 Task: Create a due date automation trigger when advanced on, on the tuesday of the week a card is due add fields without custom field "Resume" unchecked at 11:00 AM.
Action: Mouse moved to (1364, 117)
Screenshot: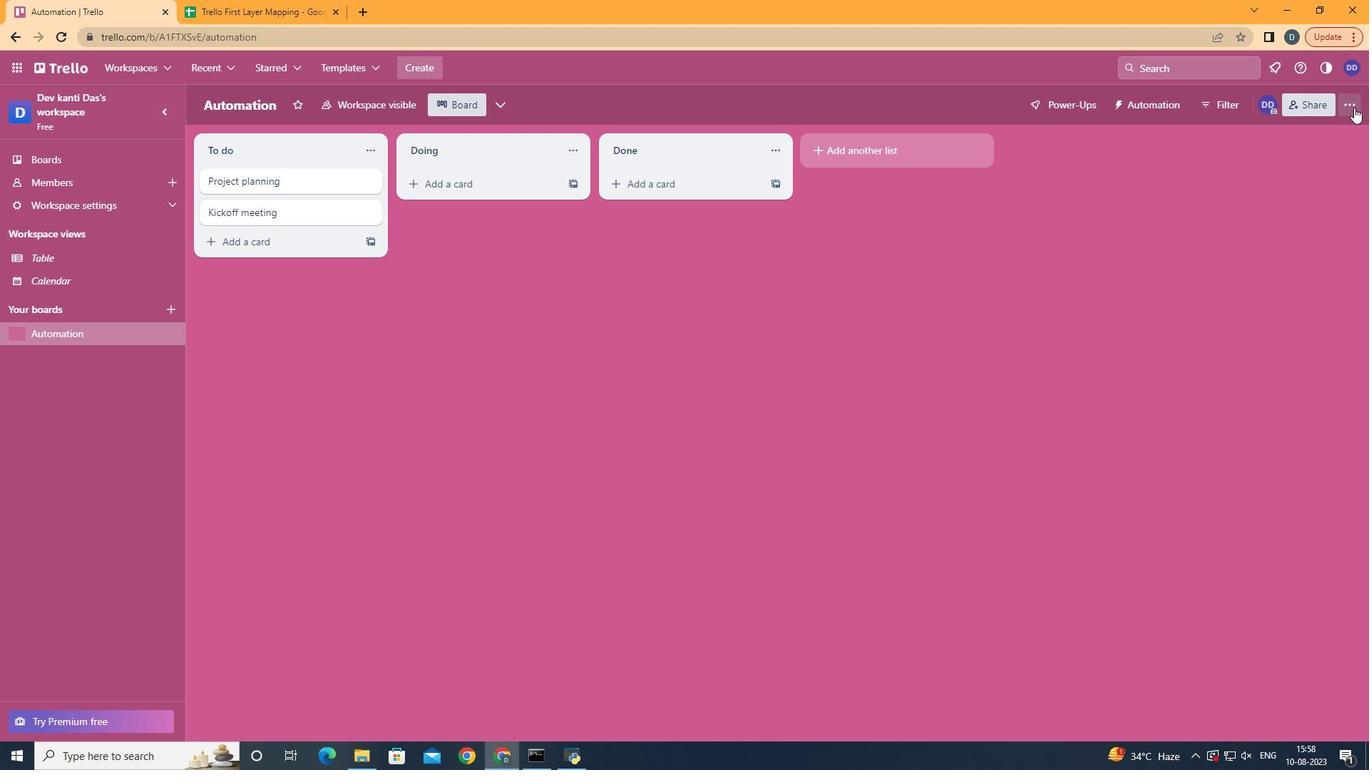 
Action: Mouse pressed left at (1364, 117)
Screenshot: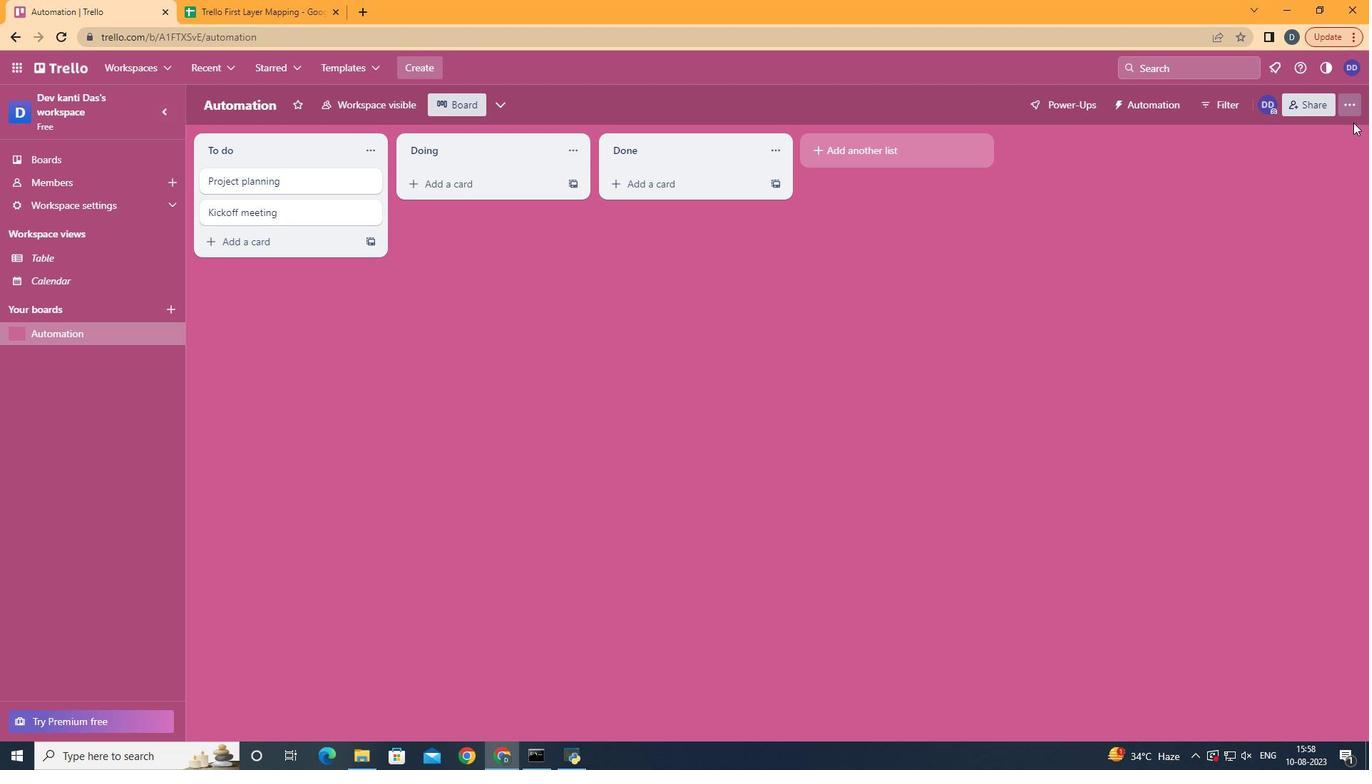 
Action: Mouse moved to (1294, 295)
Screenshot: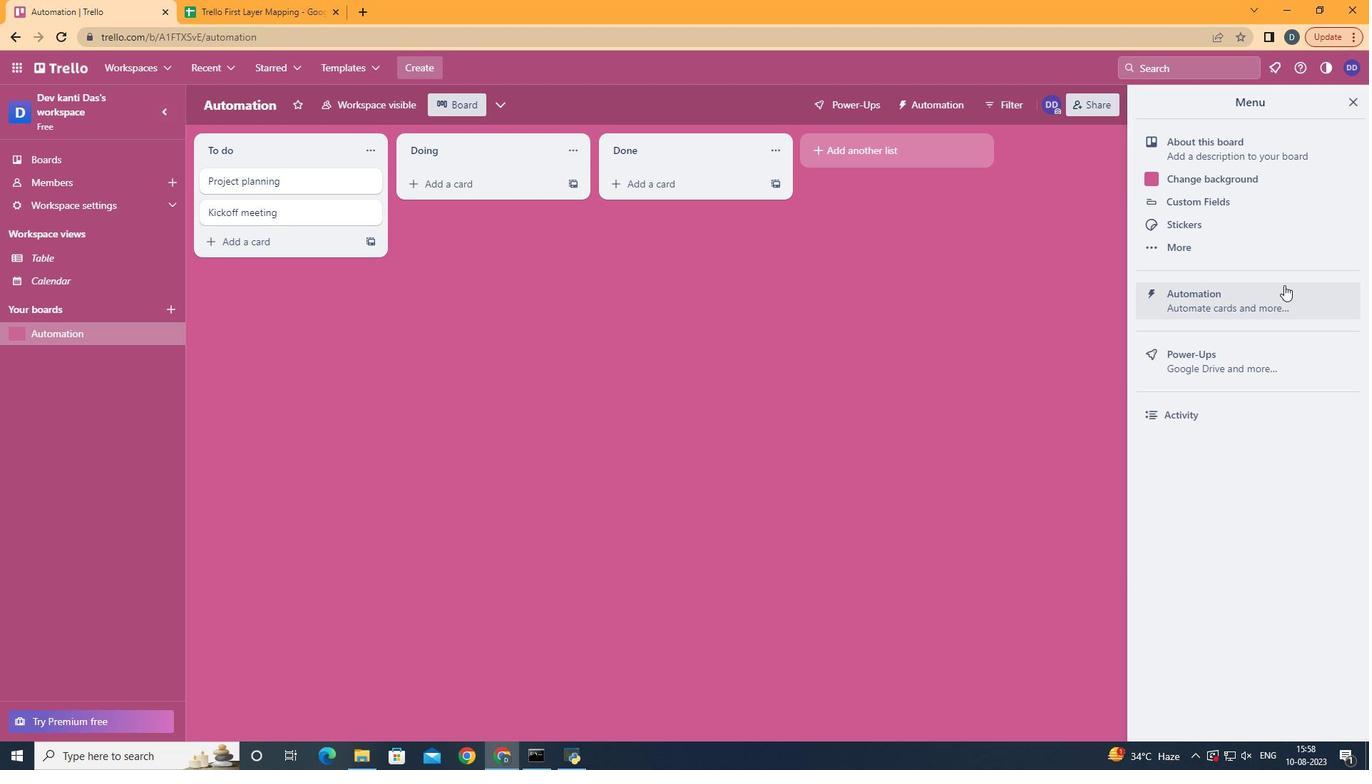 
Action: Mouse pressed left at (1294, 295)
Screenshot: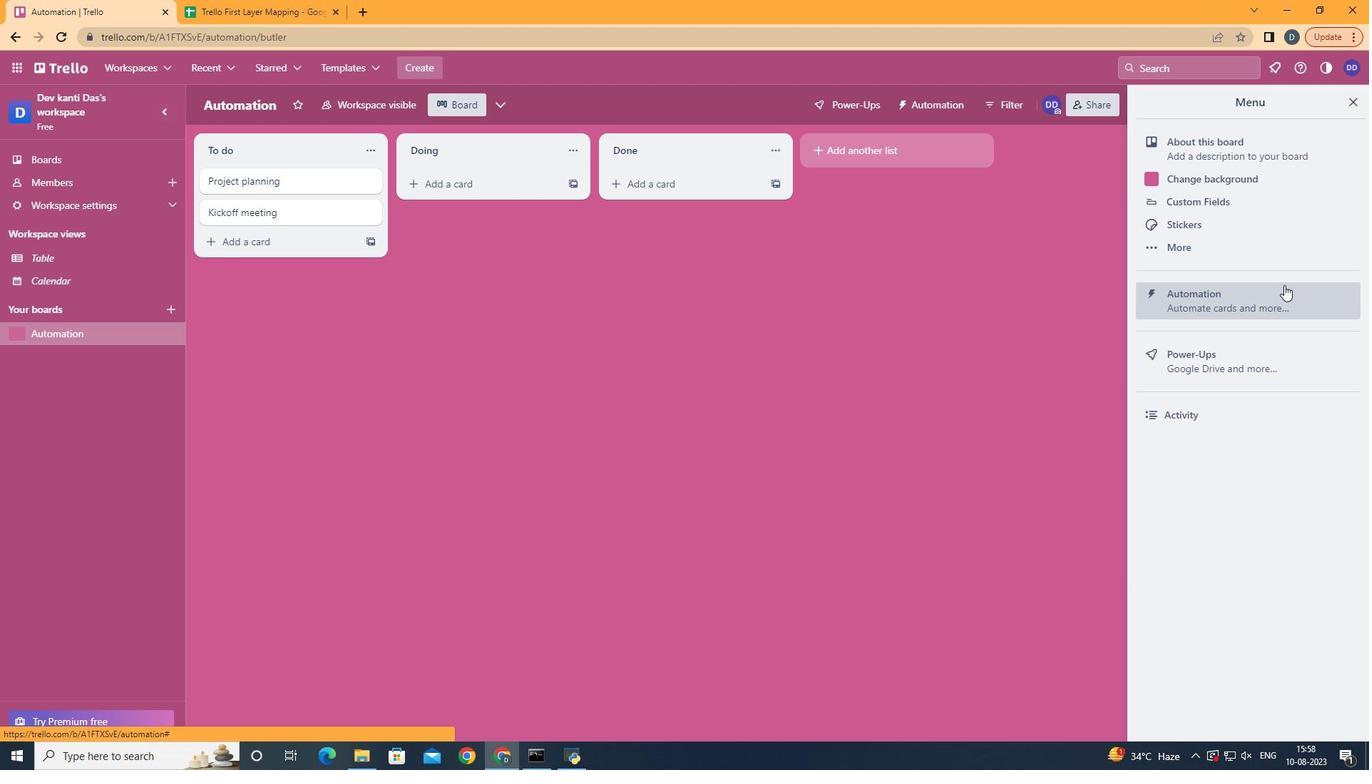 
Action: Mouse moved to (277, 304)
Screenshot: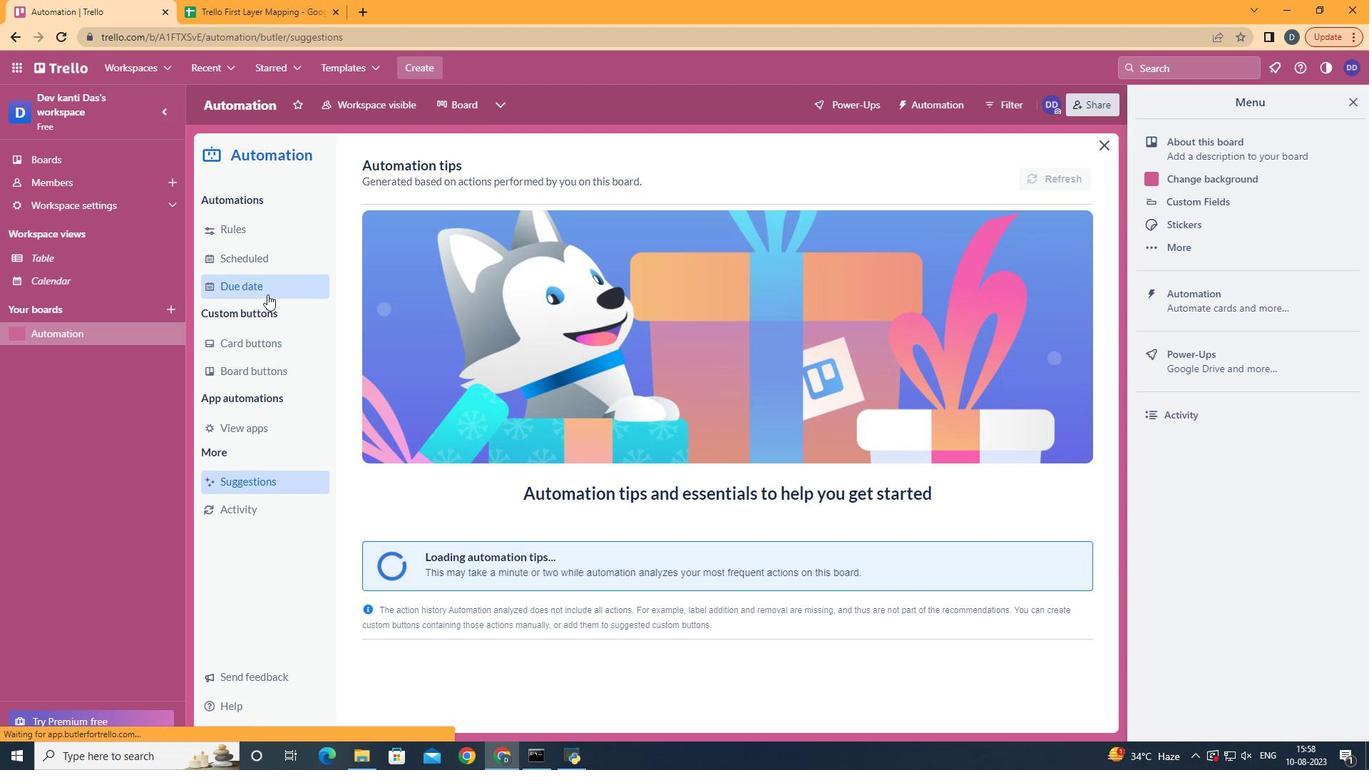 
Action: Mouse pressed left at (277, 304)
Screenshot: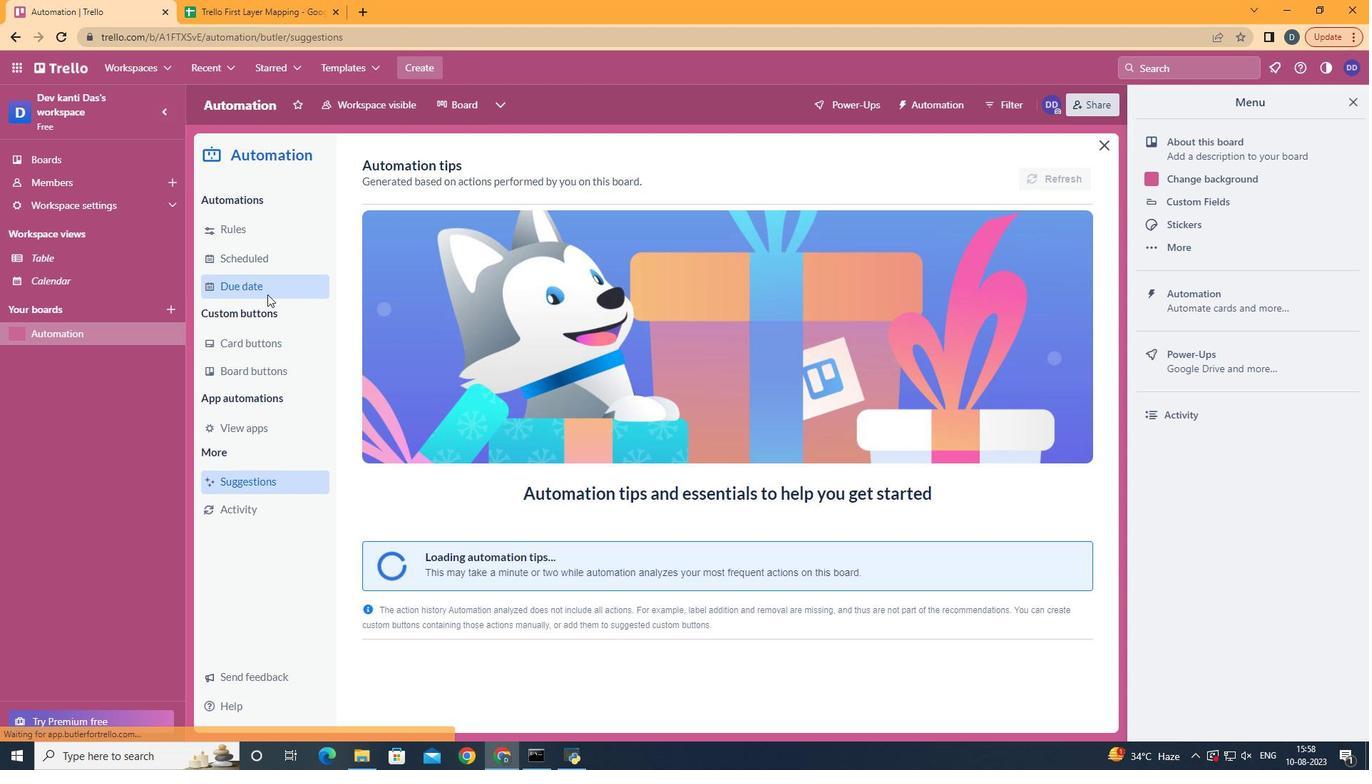
Action: Mouse moved to (1018, 187)
Screenshot: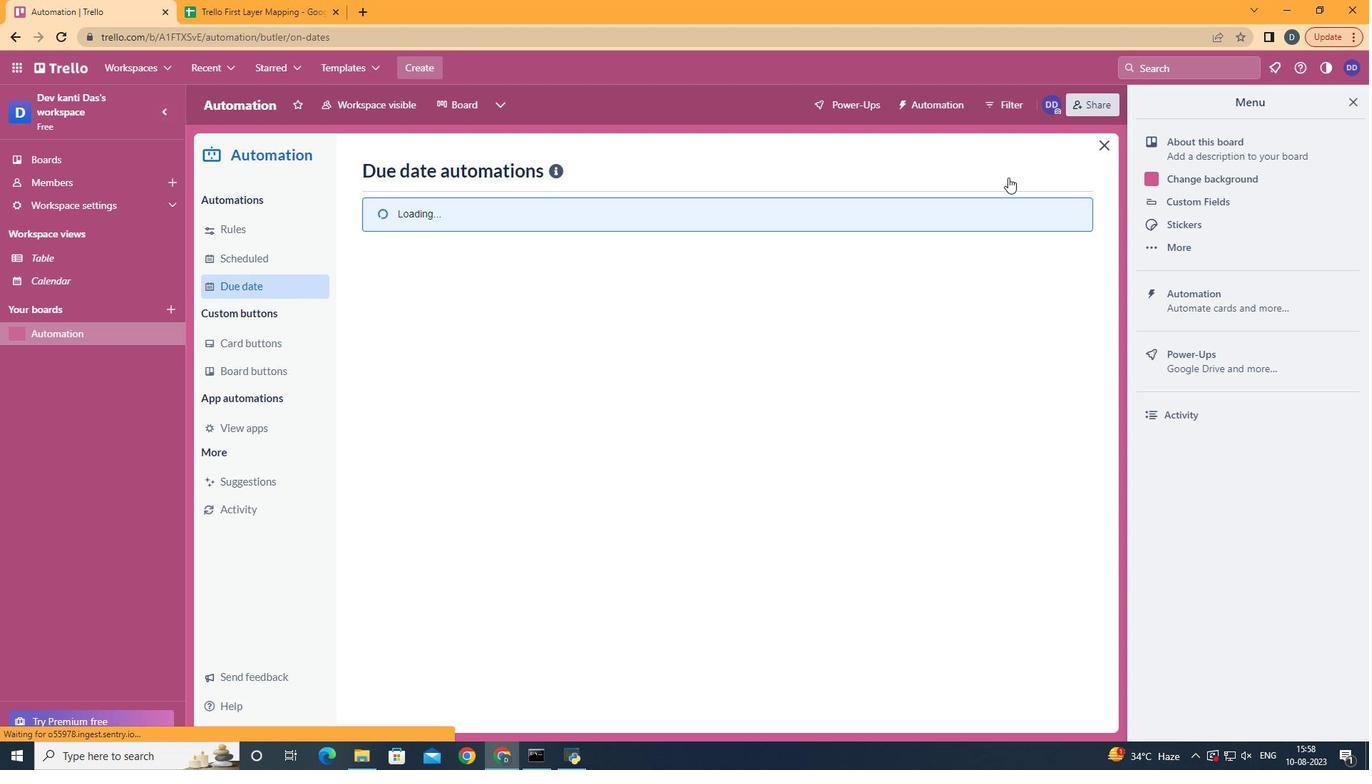 
Action: Mouse pressed left at (1018, 187)
Screenshot: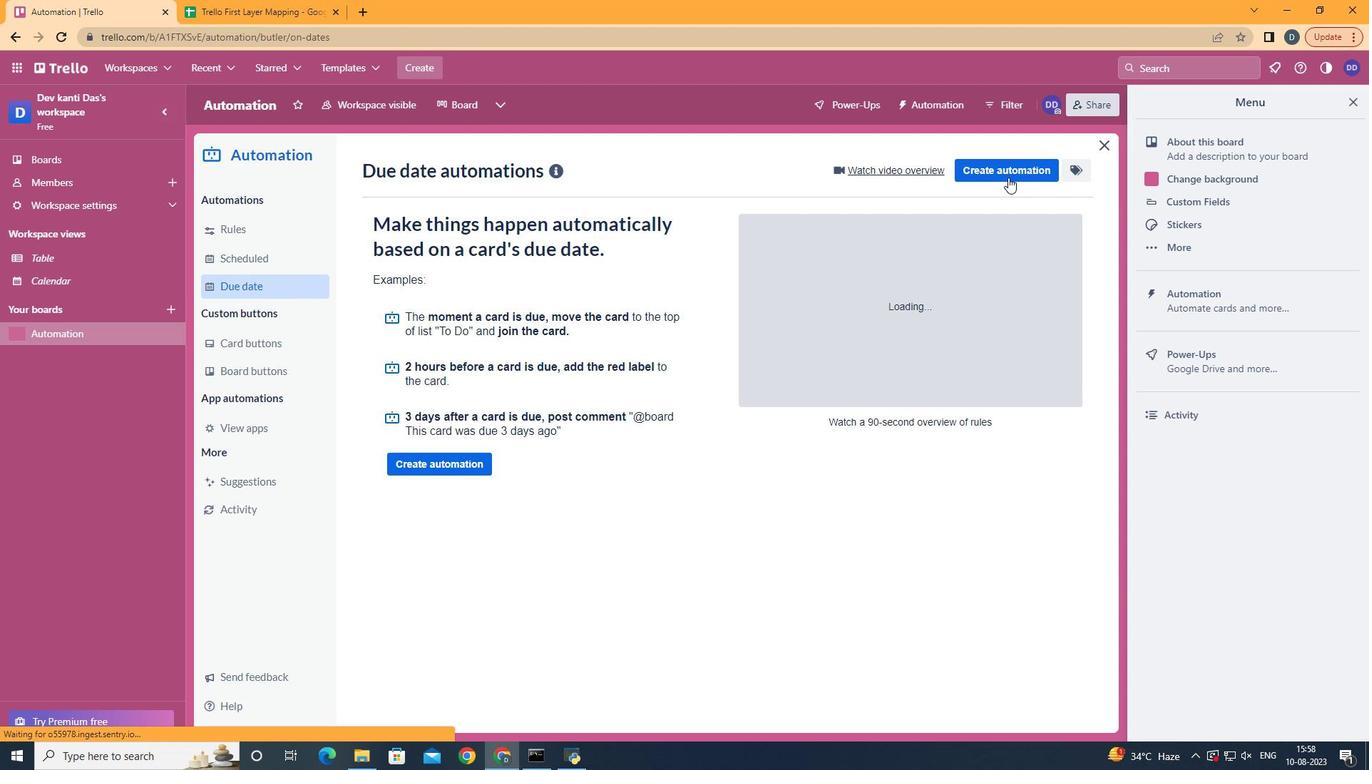 
Action: Mouse moved to (763, 320)
Screenshot: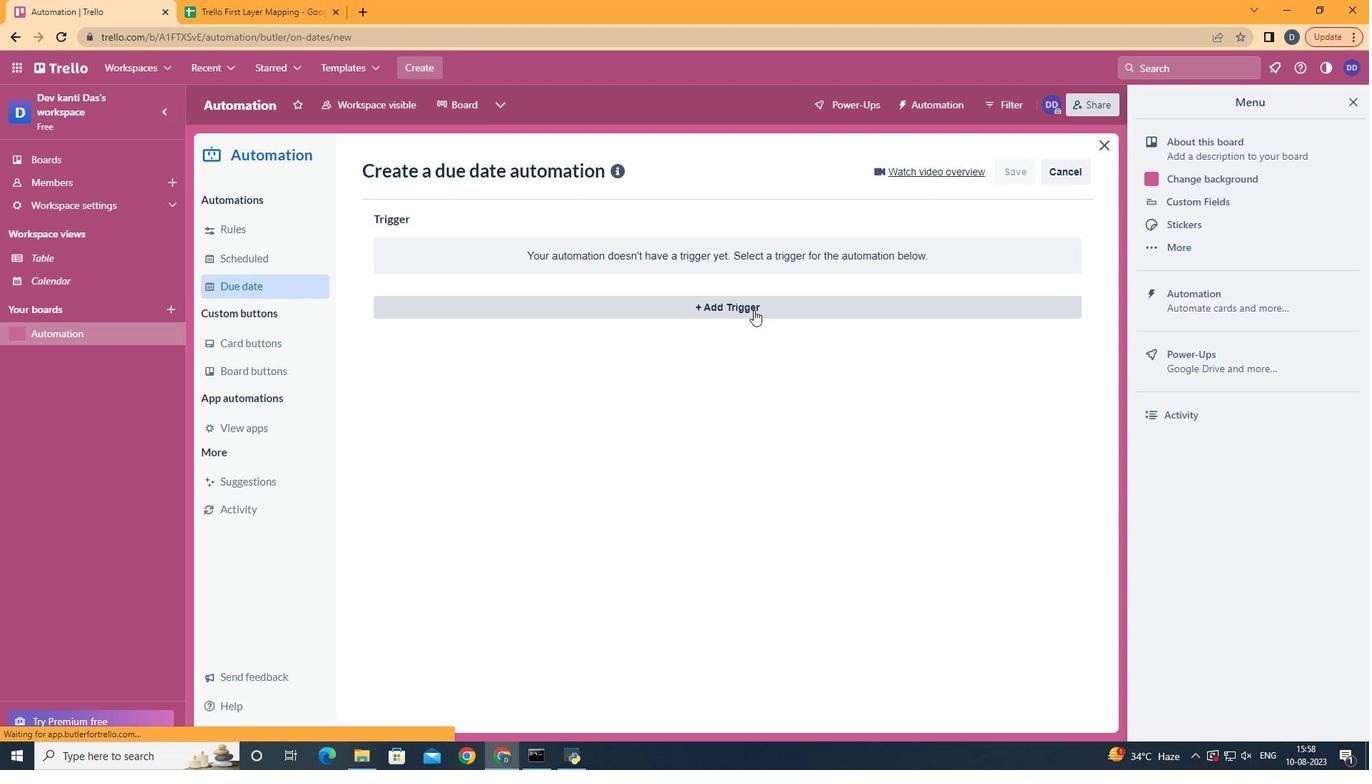 
Action: Mouse pressed left at (763, 320)
Screenshot: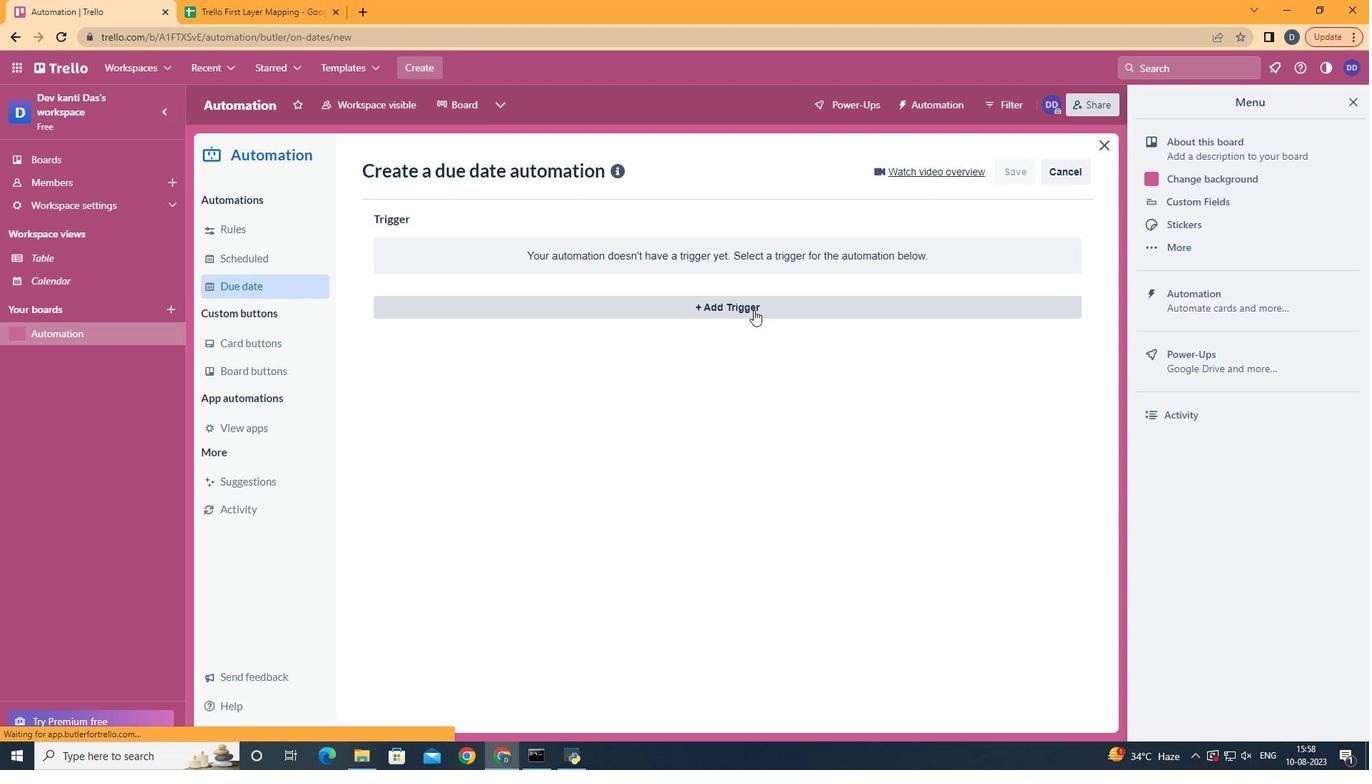 
Action: Mouse moved to (466, 414)
Screenshot: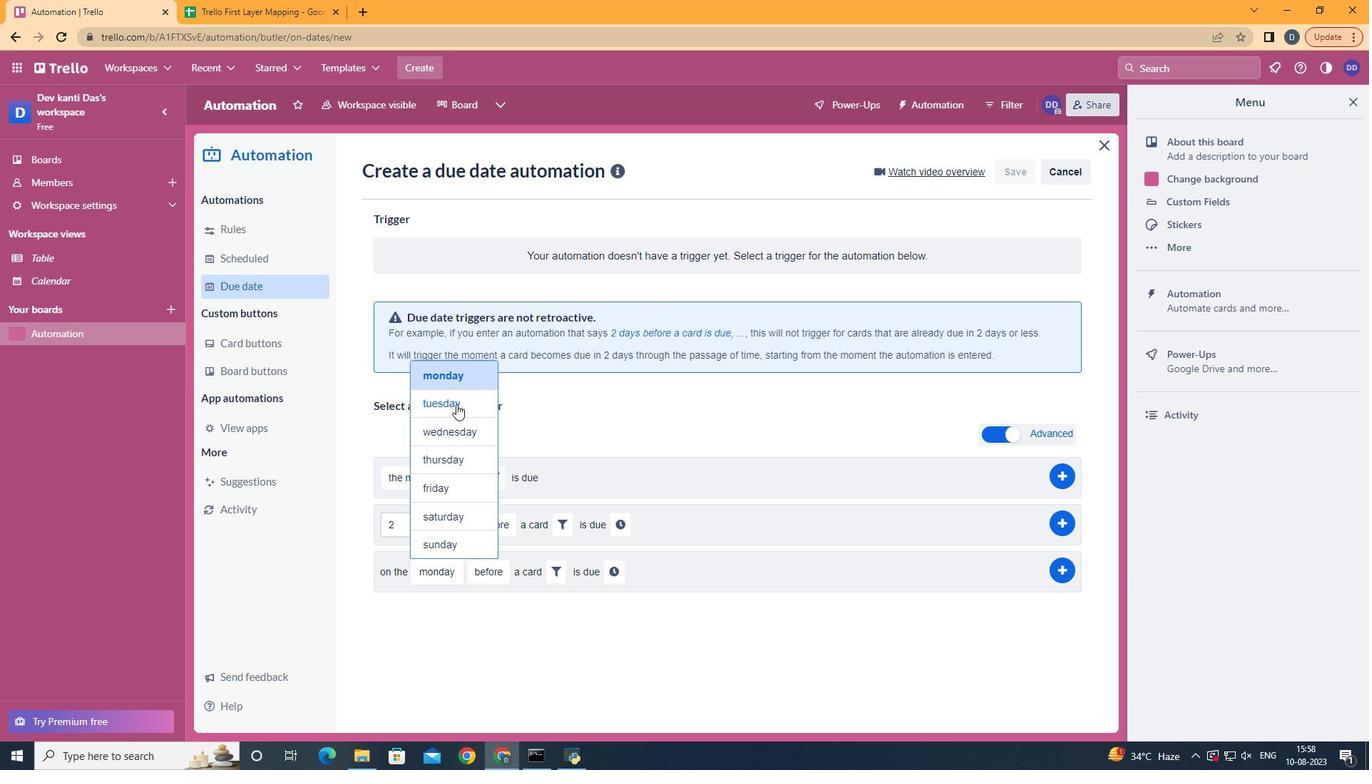 
Action: Mouse pressed left at (466, 414)
Screenshot: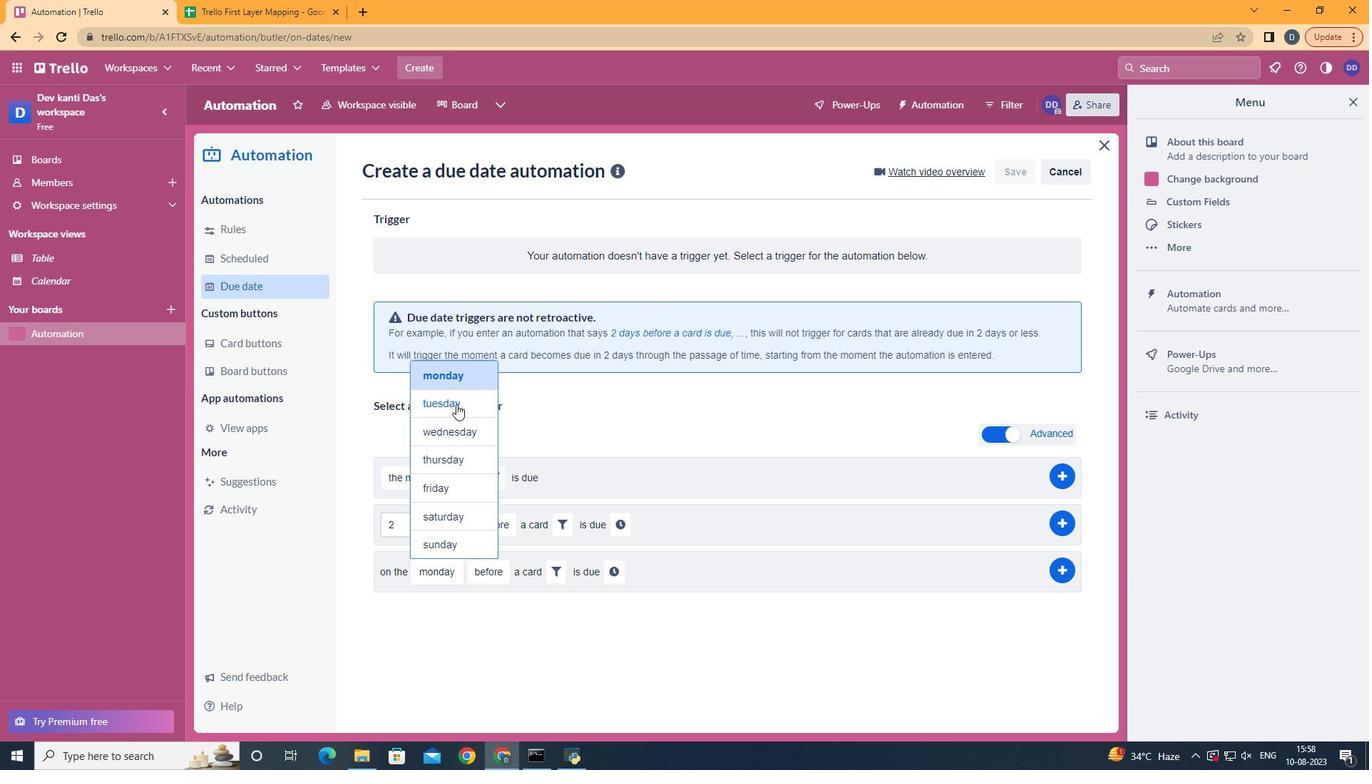 
Action: Mouse moved to (524, 671)
Screenshot: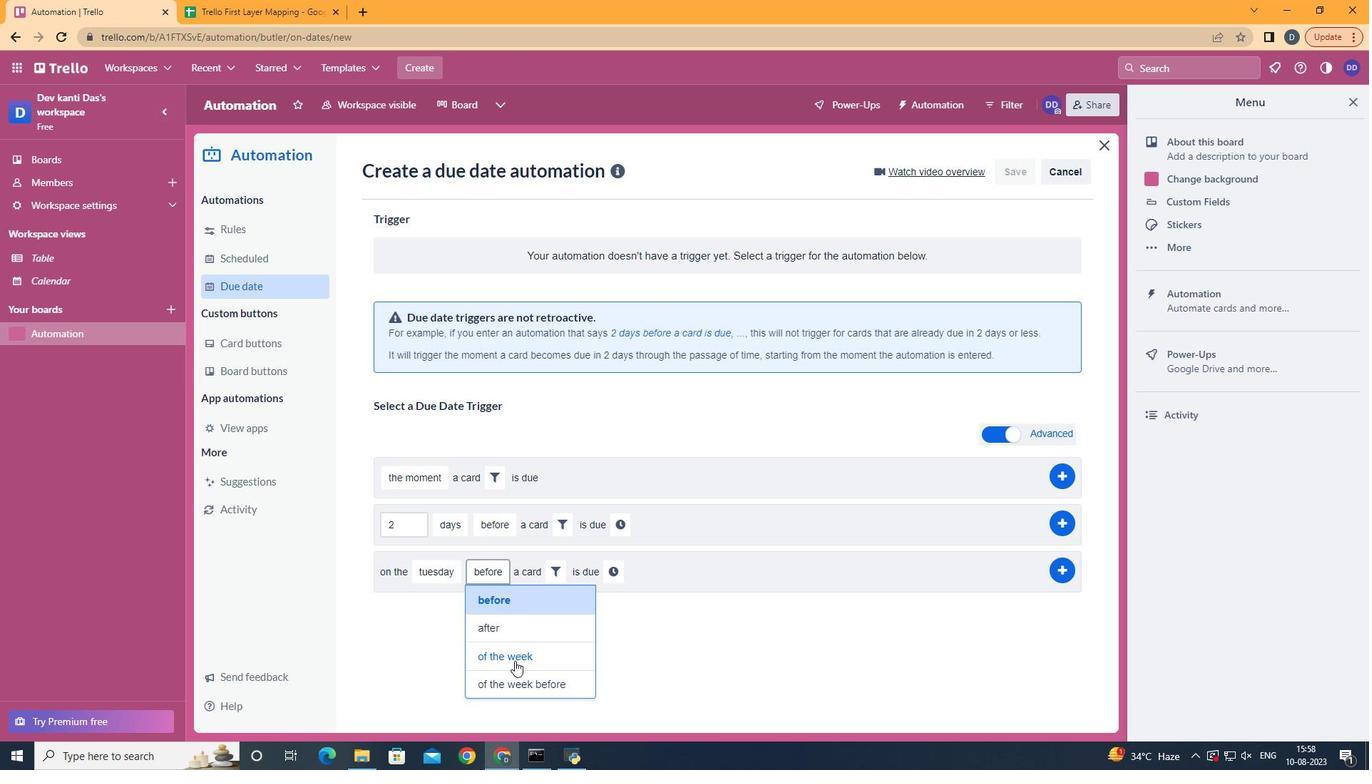 
Action: Mouse pressed left at (524, 671)
Screenshot: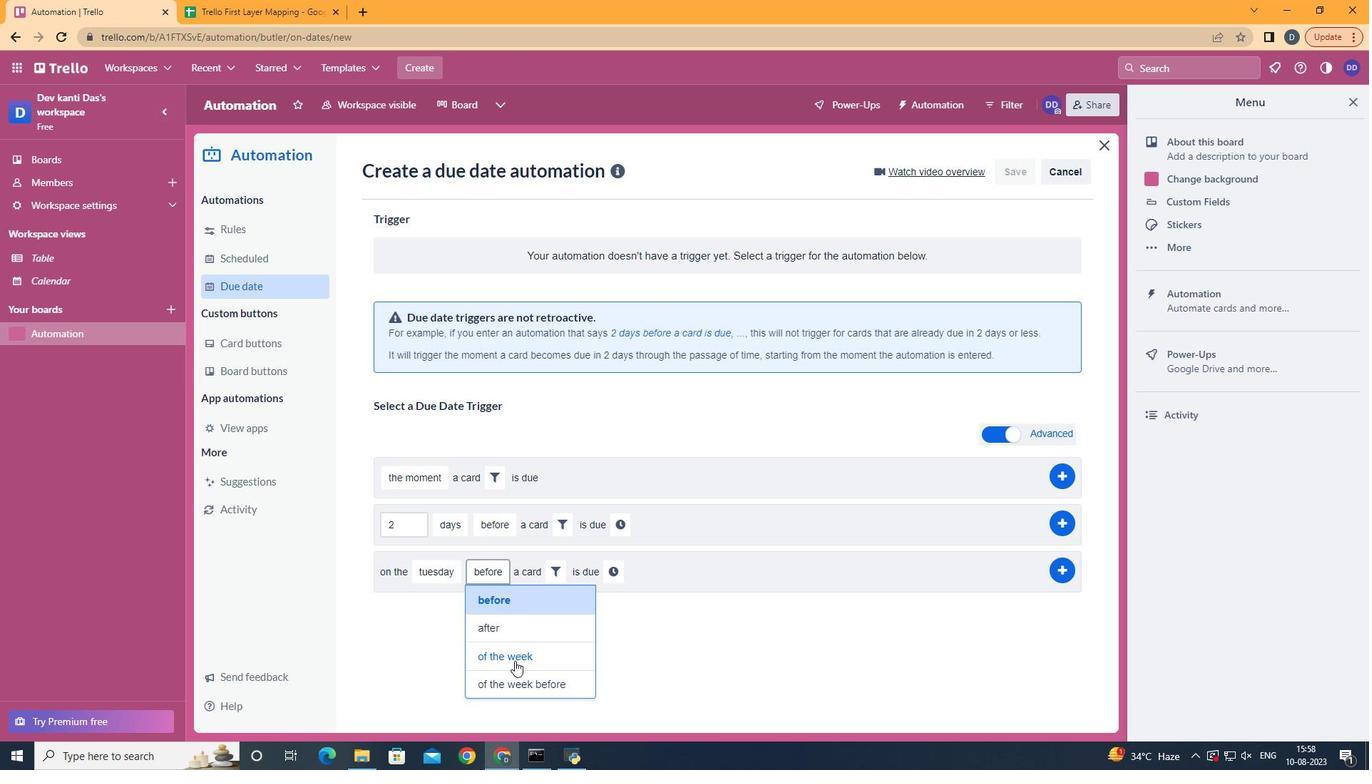 
Action: Mouse moved to (590, 584)
Screenshot: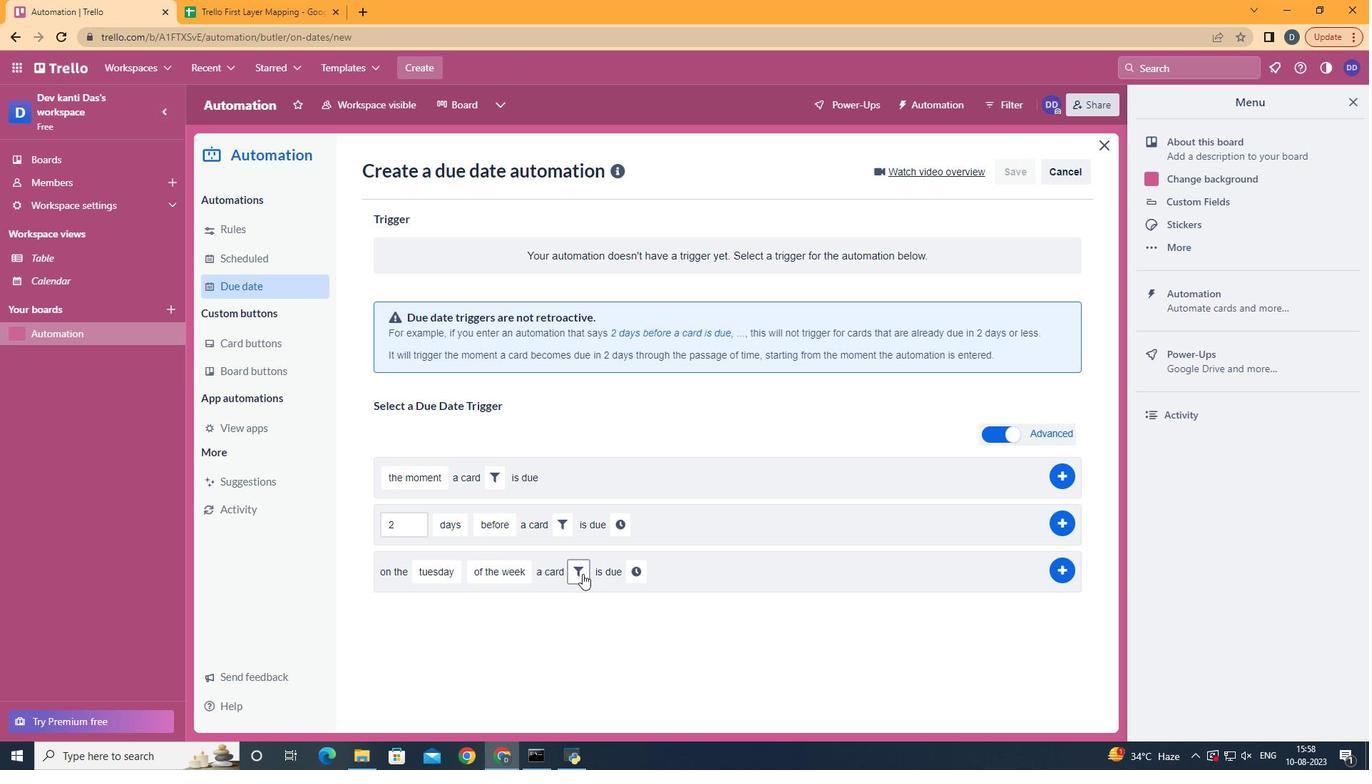 
Action: Mouse pressed left at (590, 584)
Screenshot: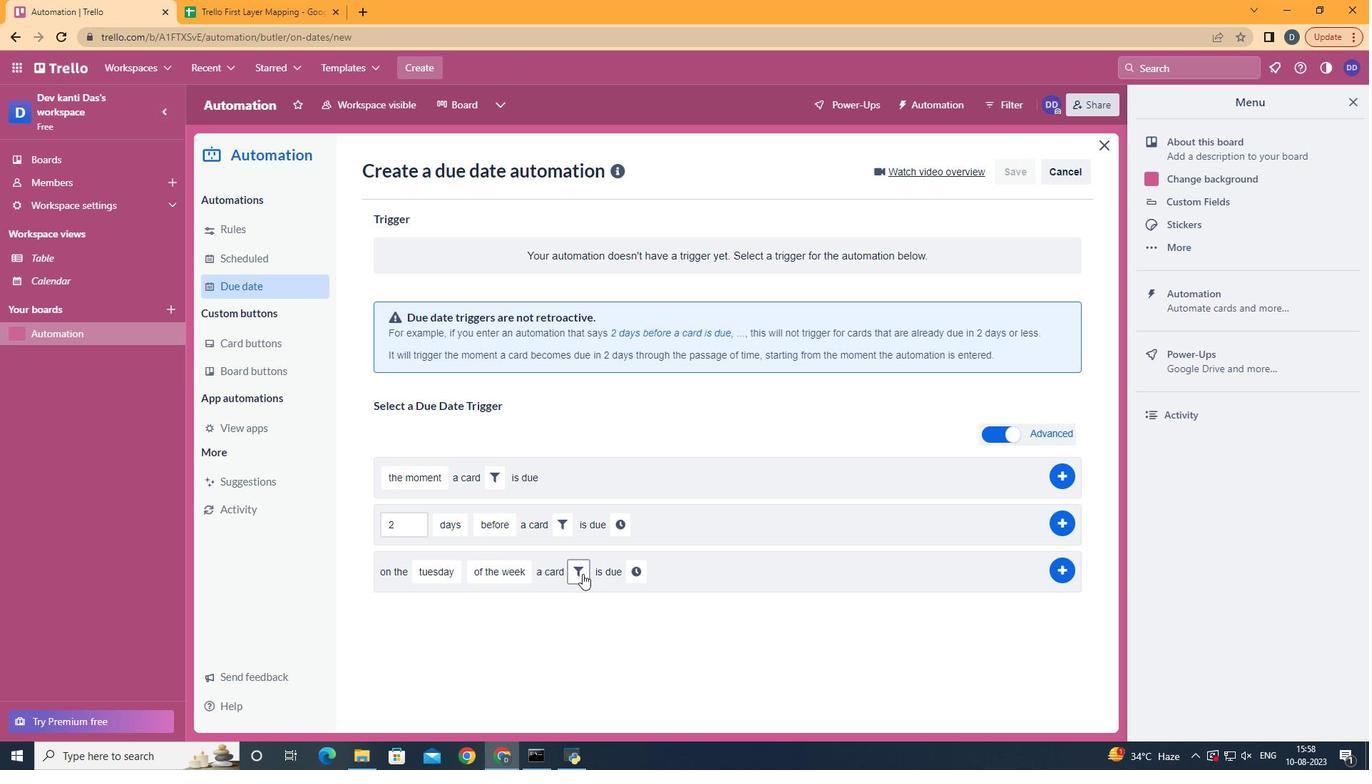 
Action: Mouse moved to (817, 621)
Screenshot: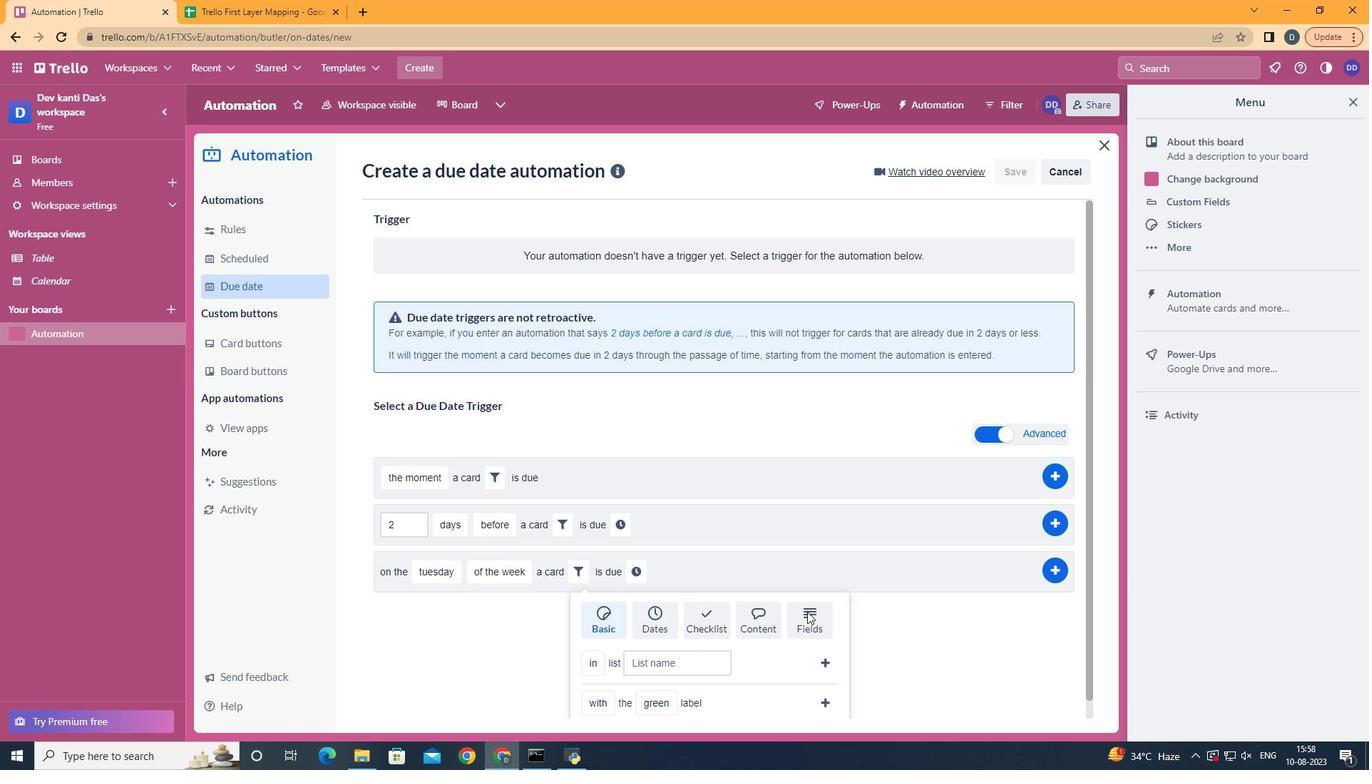 
Action: Mouse pressed left at (817, 621)
Screenshot: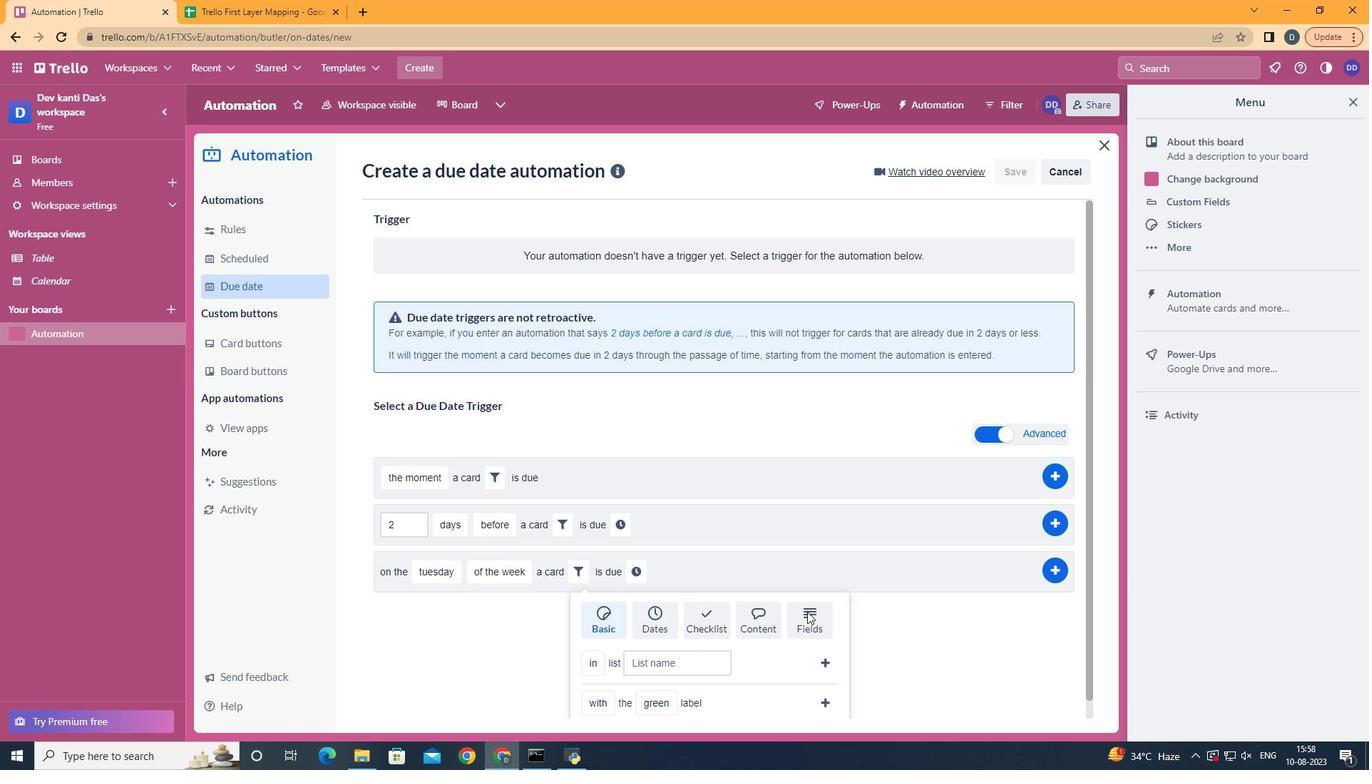 
Action: Mouse moved to (818, 624)
Screenshot: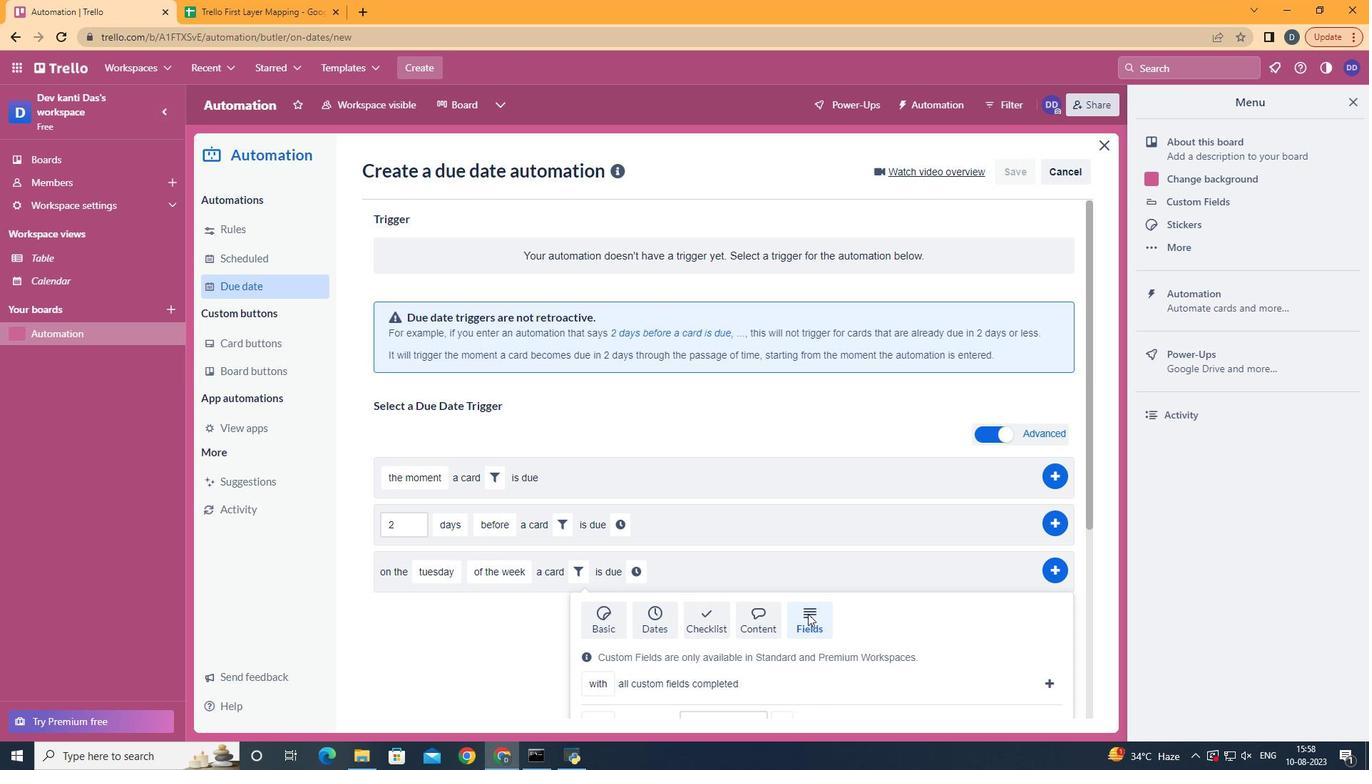 
Action: Mouse scrolled (818, 623) with delta (0, 0)
Screenshot: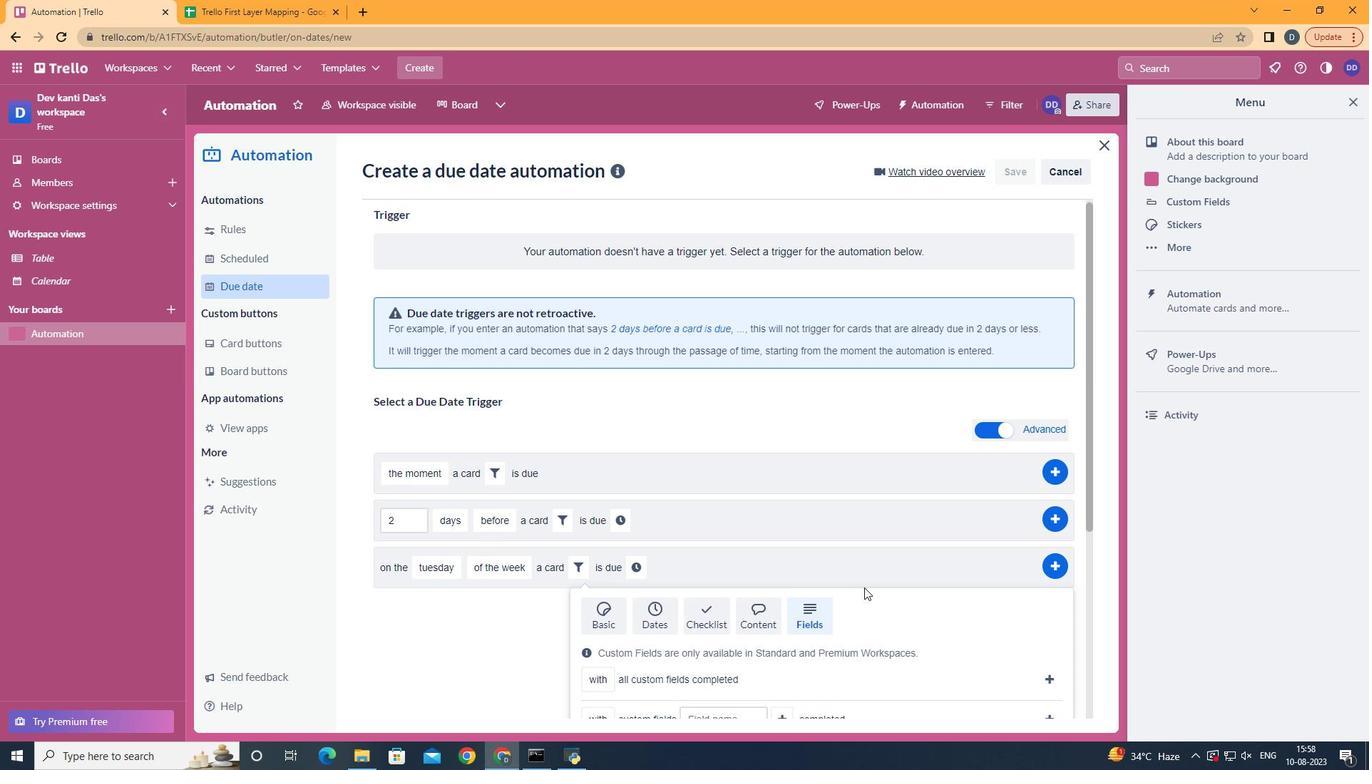 
Action: Mouse scrolled (818, 623) with delta (0, 0)
Screenshot: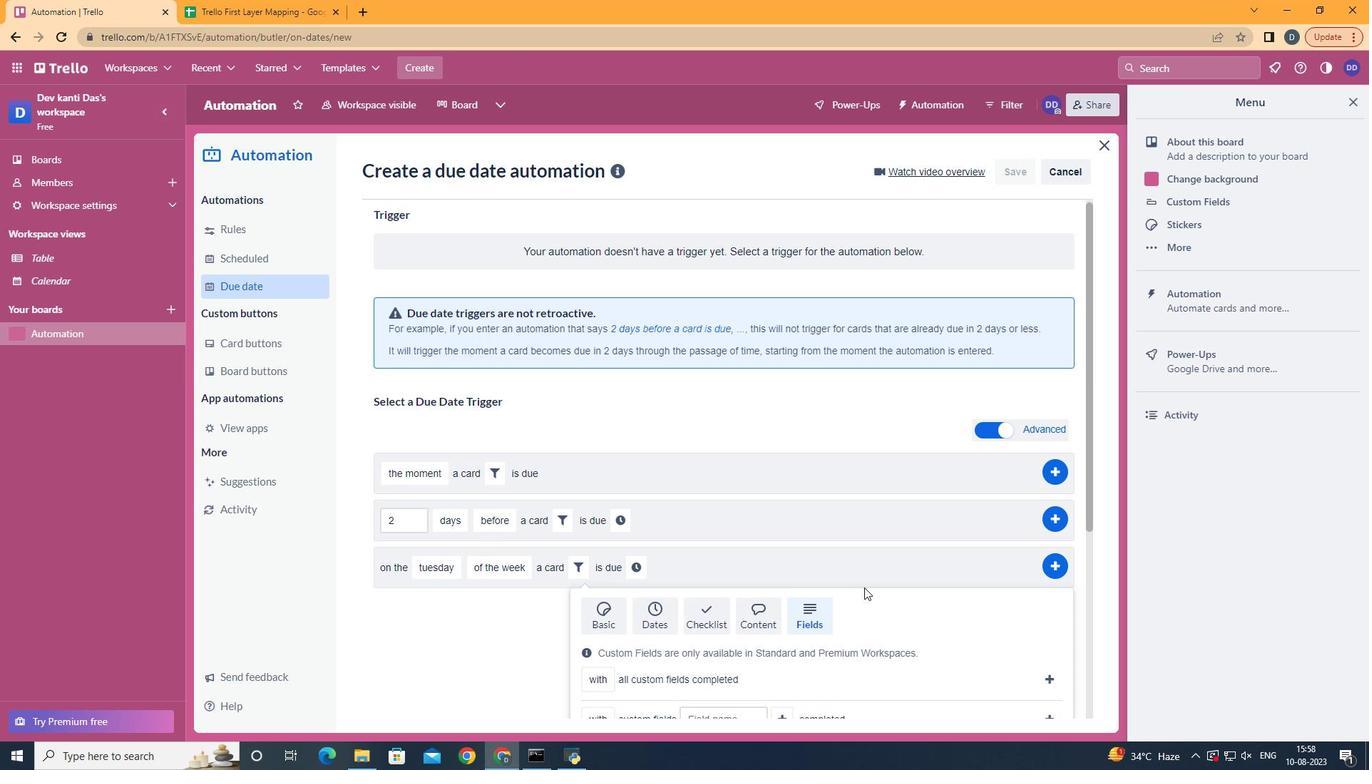 
Action: Mouse scrolled (818, 623) with delta (0, 0)
Screenshot: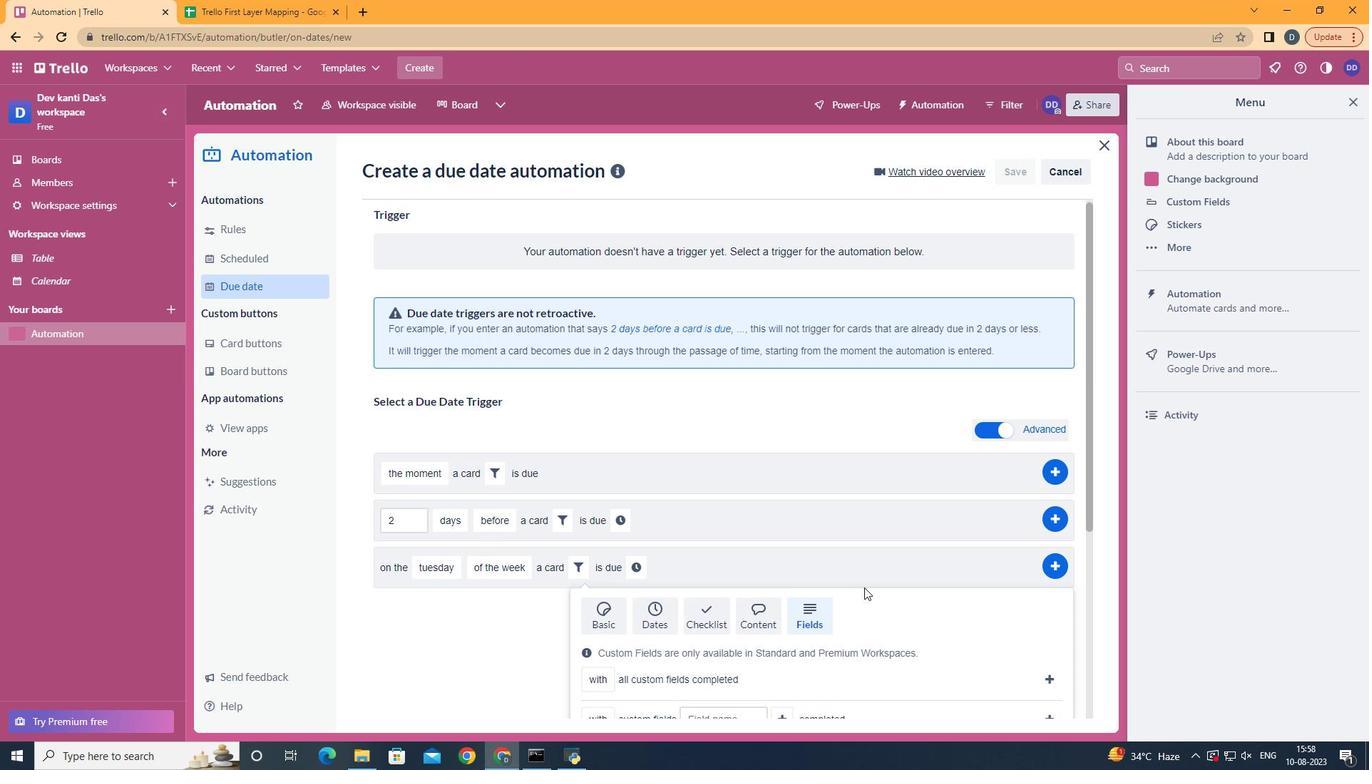 
Action: Mouse scrolled (818, 623) with delta (0, 0)
Screenshot: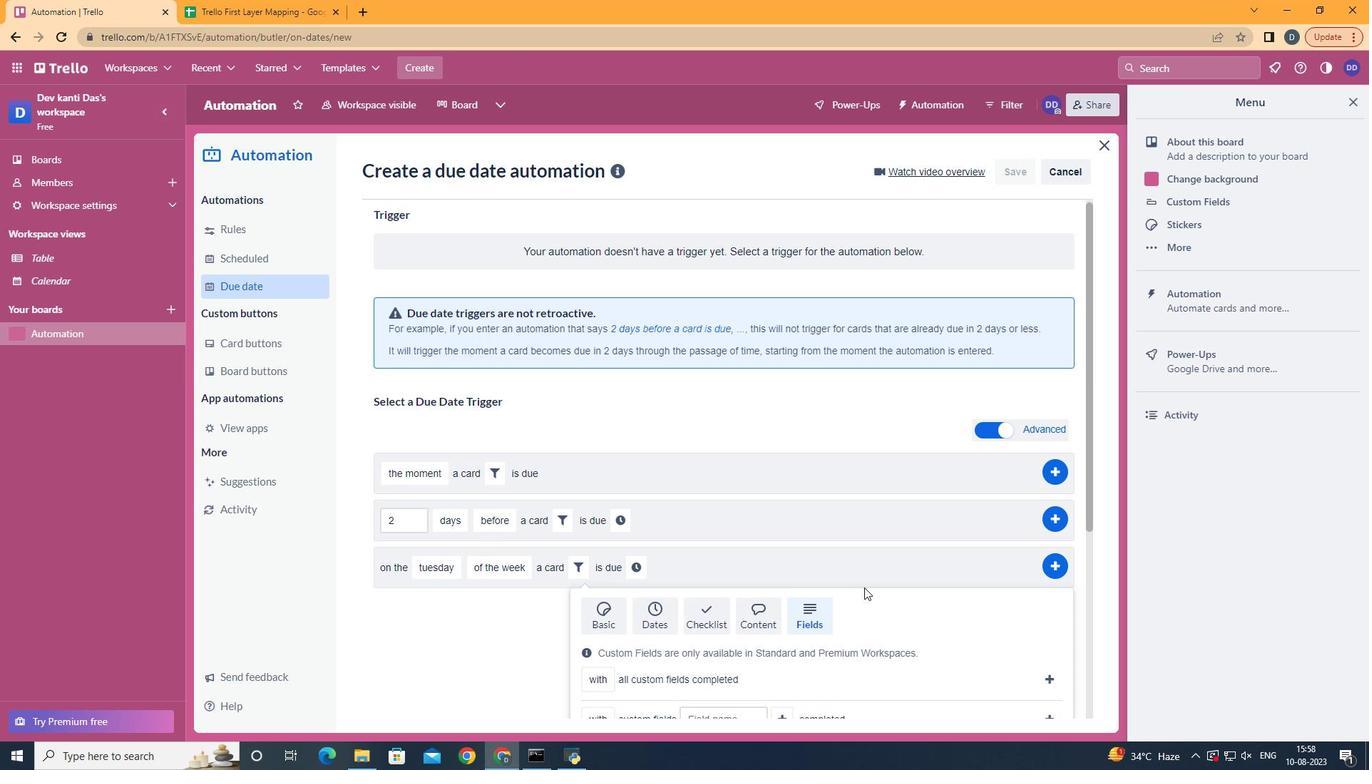 
Action: Mouse moved to (834, 619)
Screenshot: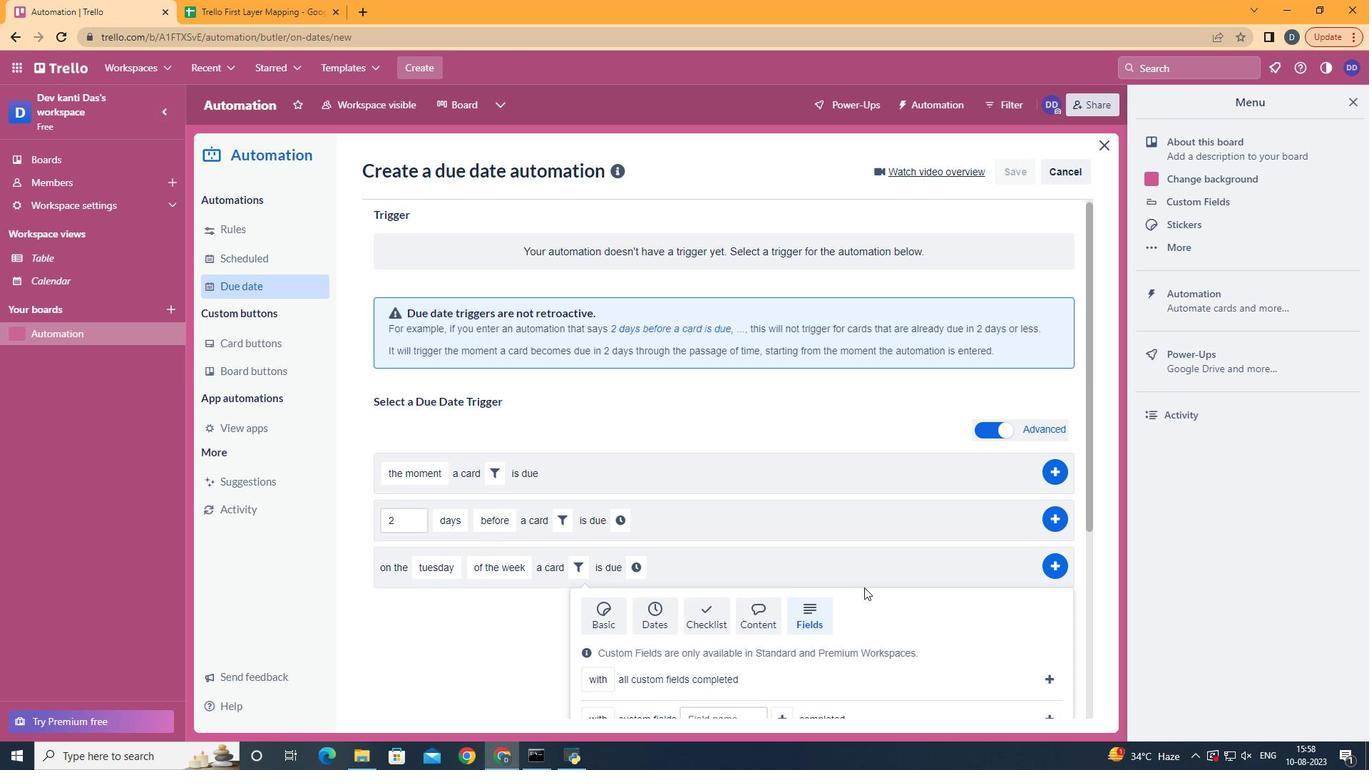 
Action: Mouse scrolled (834, 619) with delta (0, 0)
Screenshot: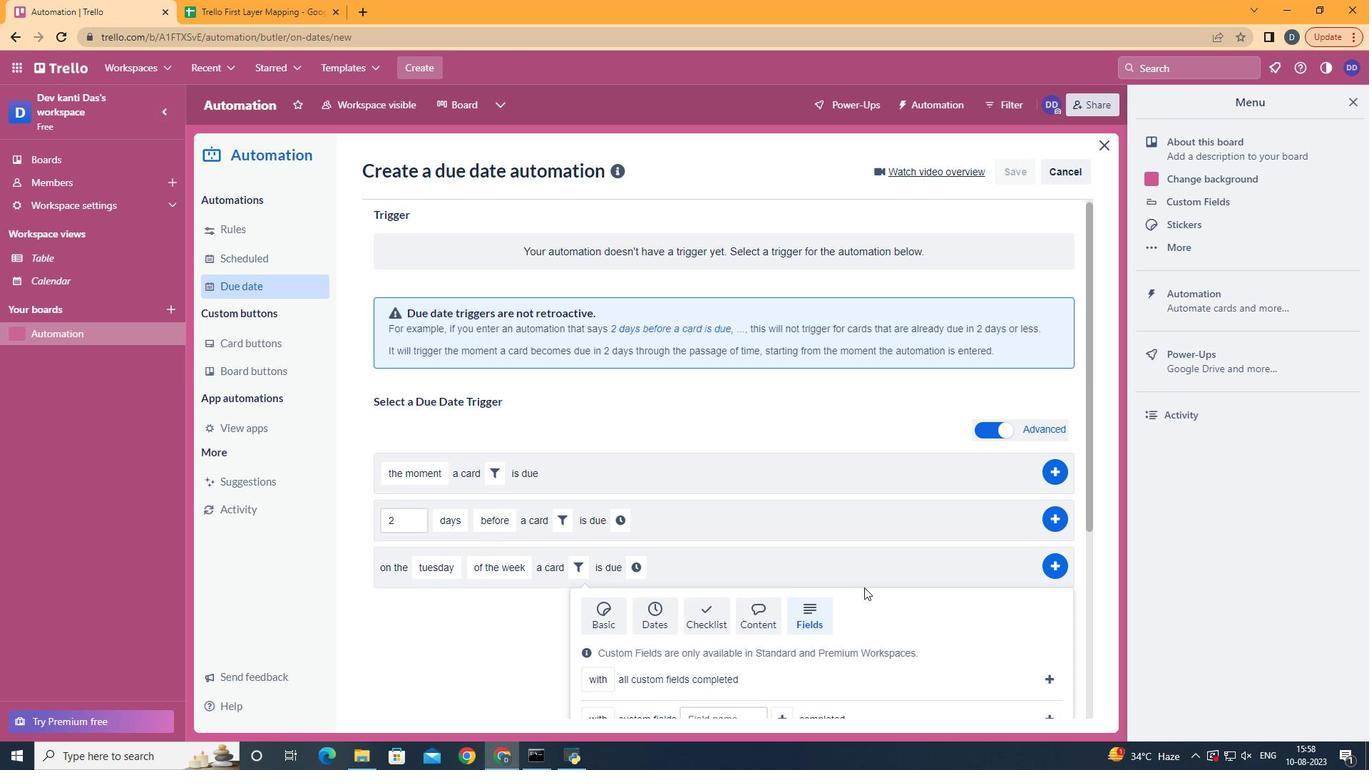 
Action: Mouse moved to (629, 615)
Screenshot: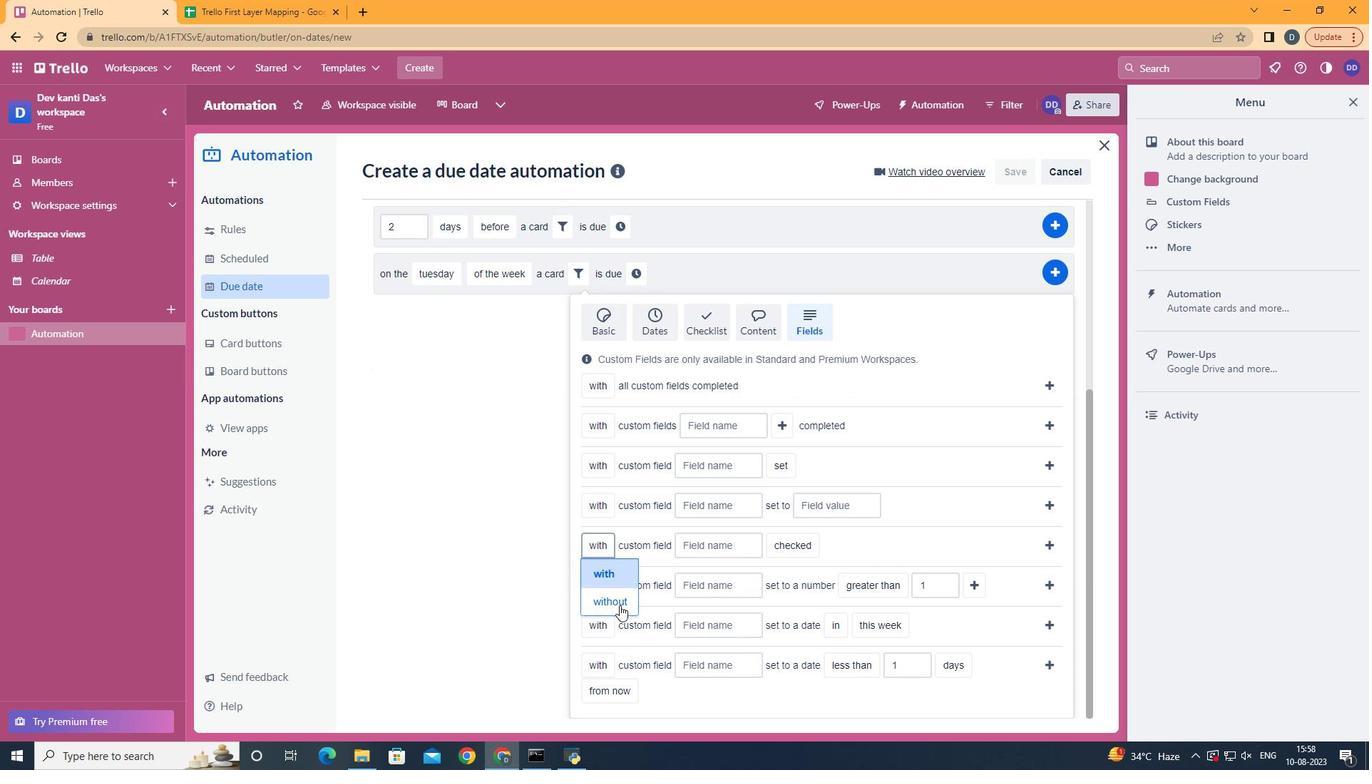 
Action: Mouse pressed left at (629, 615)
Screenshot: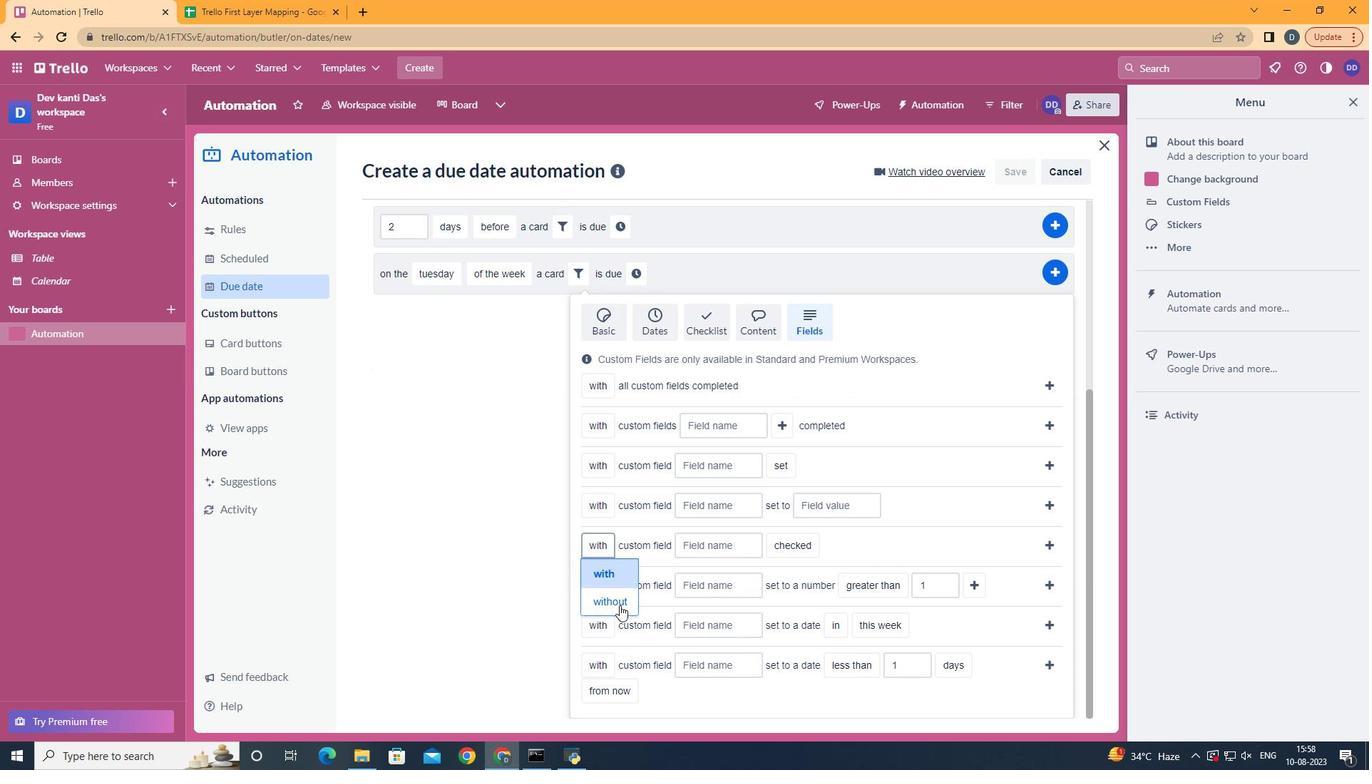 
Action: Mouse moved to (747, 574)
Screenshot: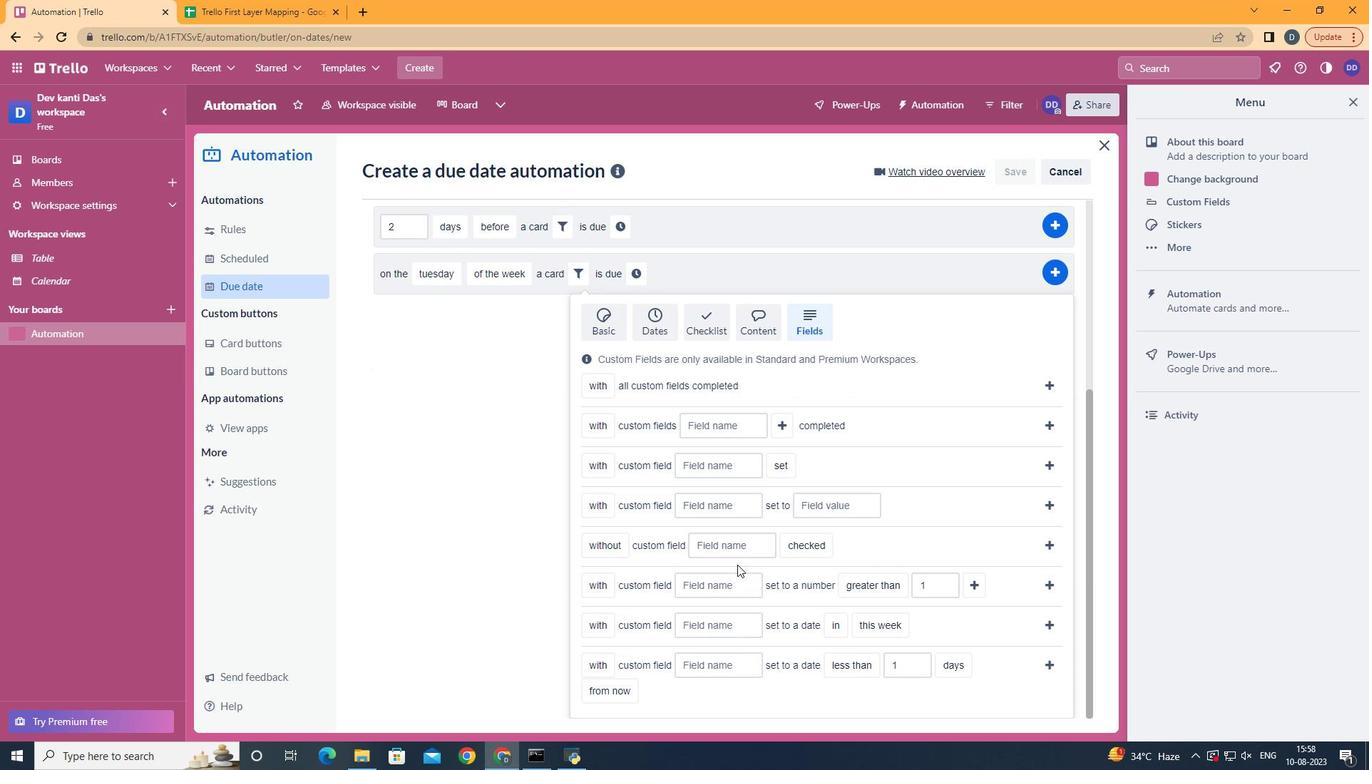 
Action: Mouse pressed left at (747, 574)
Screenshot: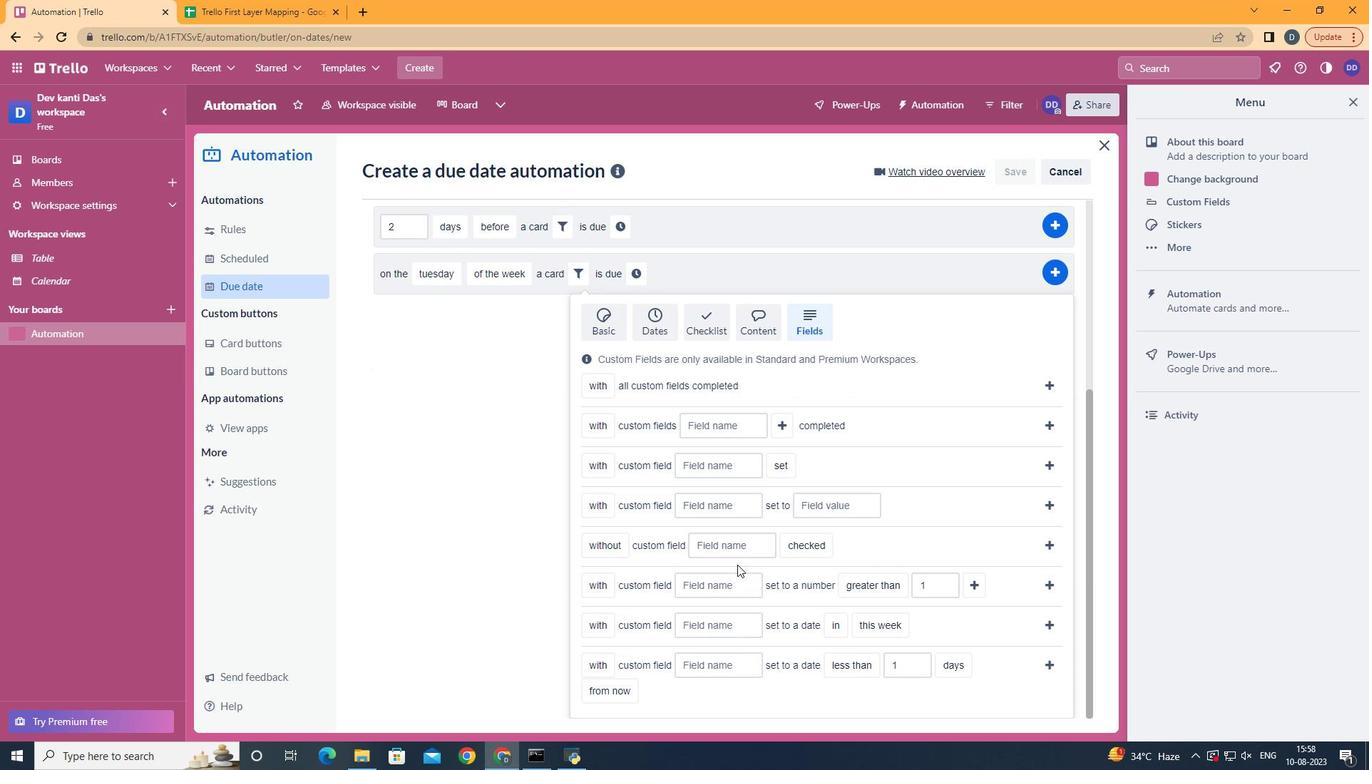 
Action: Mouse moved to (758, 557)
Screenshot: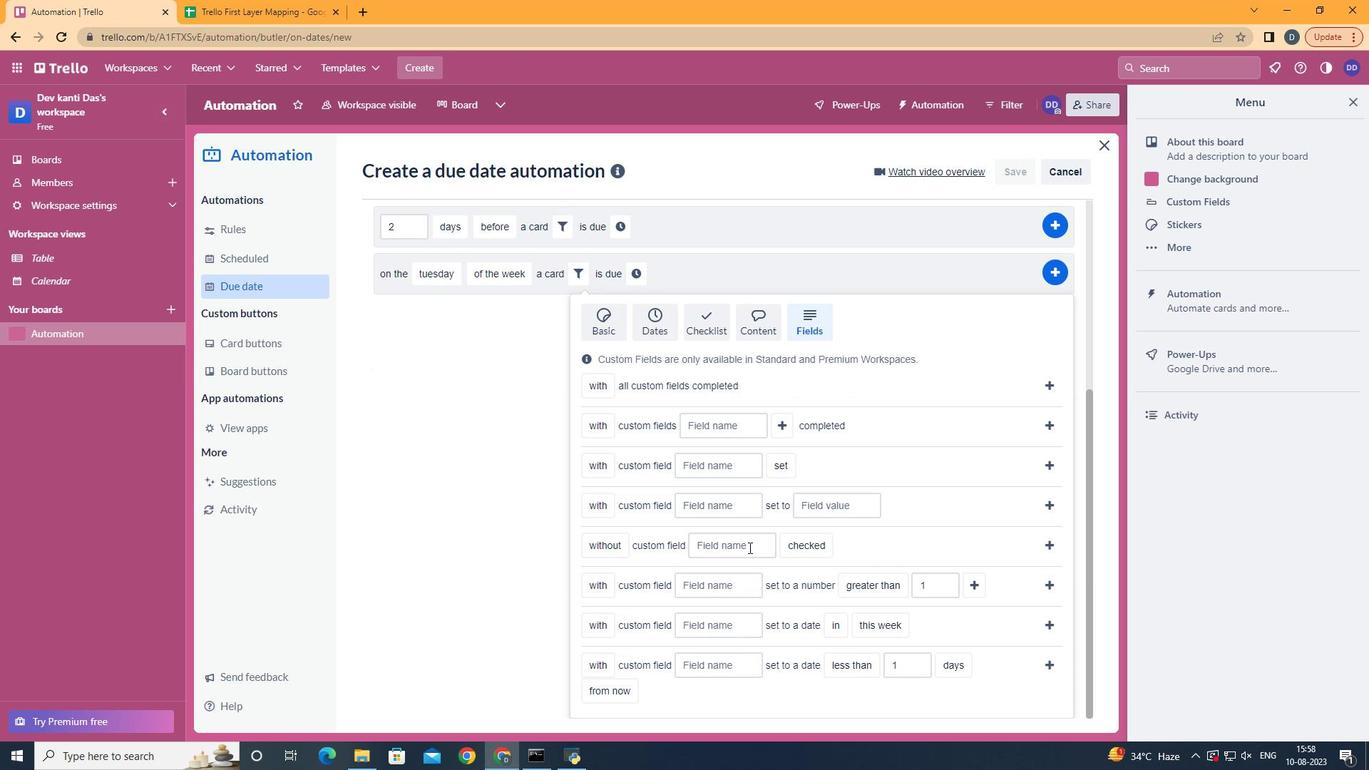 
Action: Mouse pressed left at (758, 557)
Screenshot: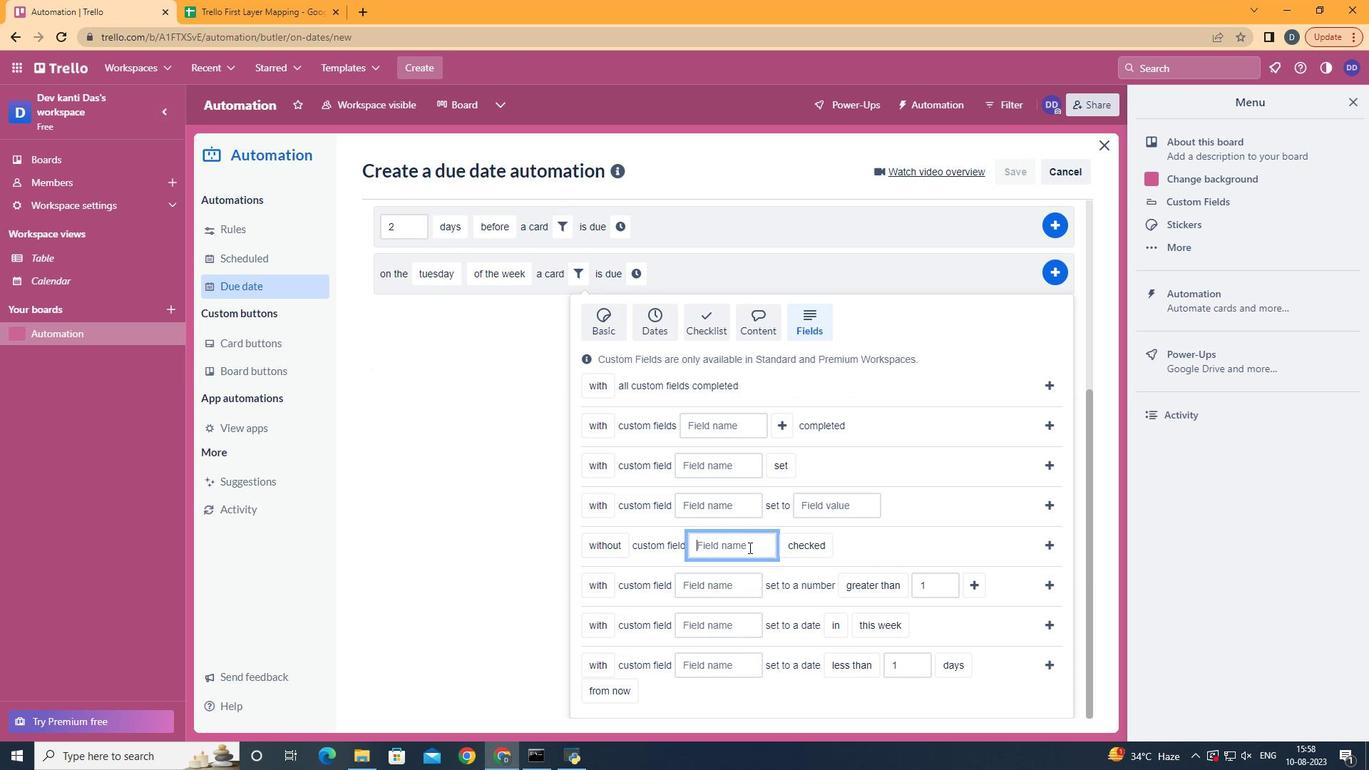 
Action: Key pressed <Key.shift>Resume
Screenshot: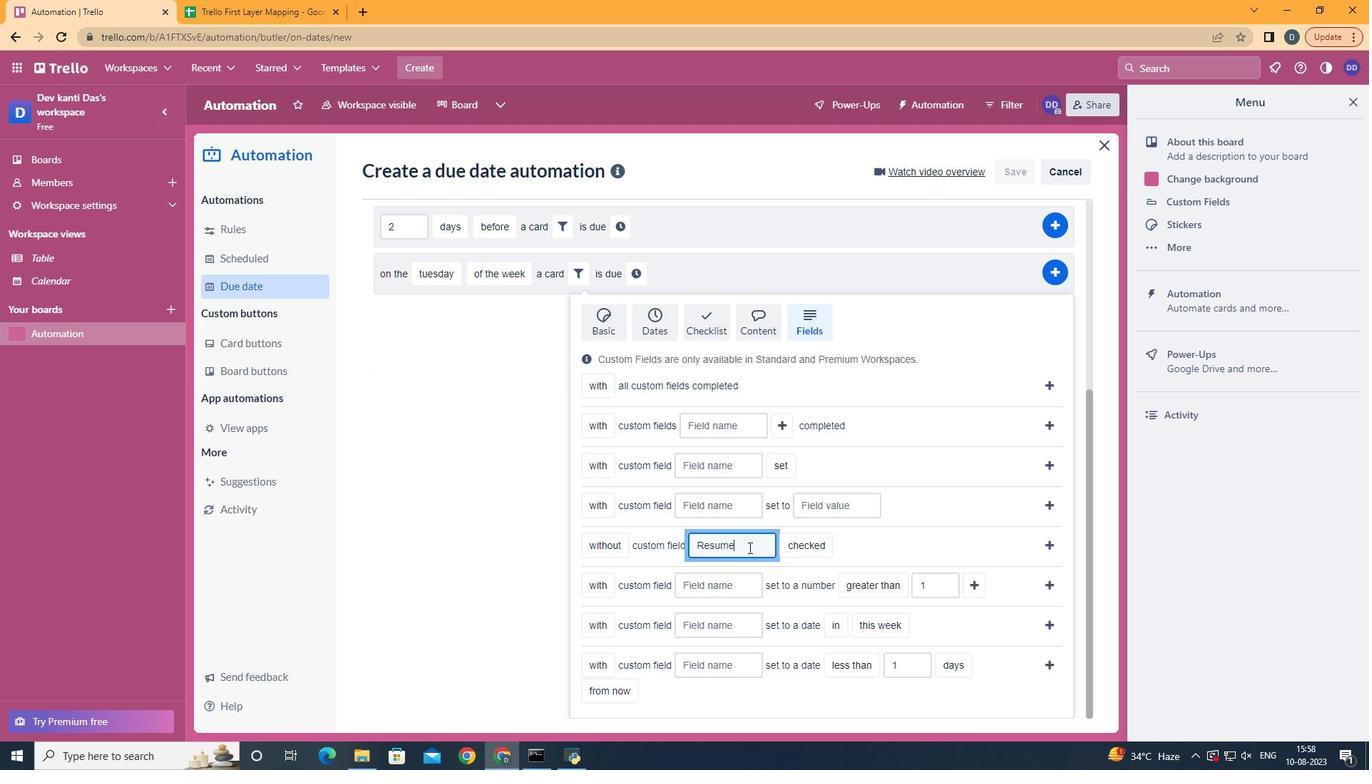 
Action: Mouse moved to (824, 618)
Screenshot: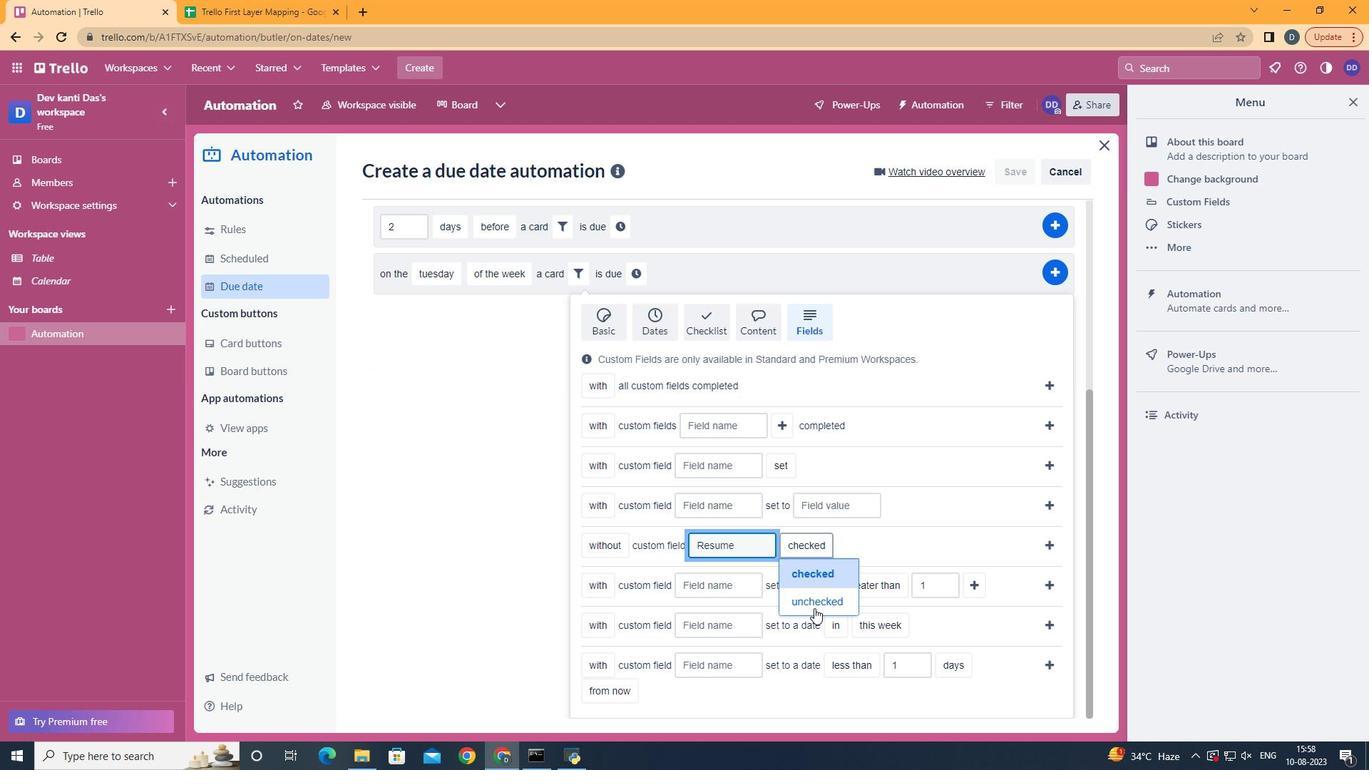
Action: Mouse pressed left at (824, 618)
Screenshot: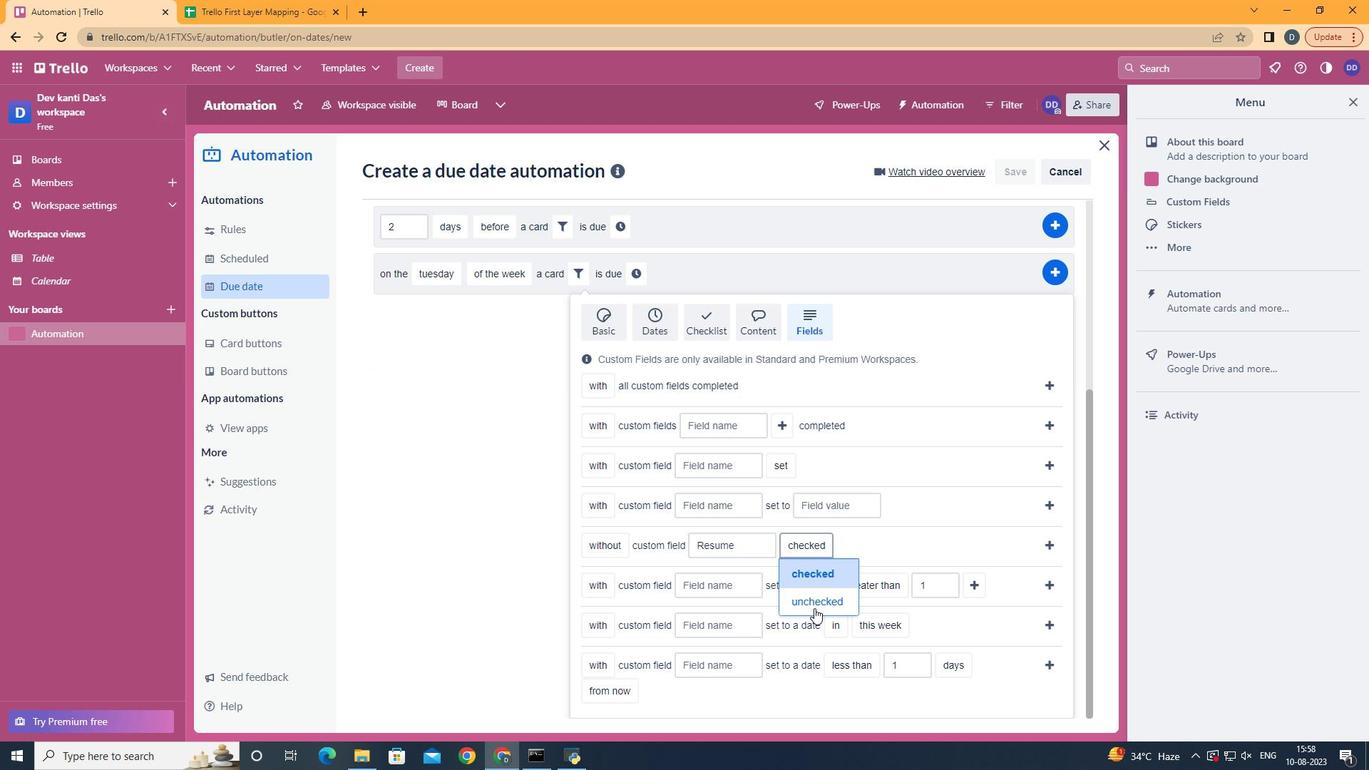 
Action: Mouse moved to (1067, 550)
Screenshot: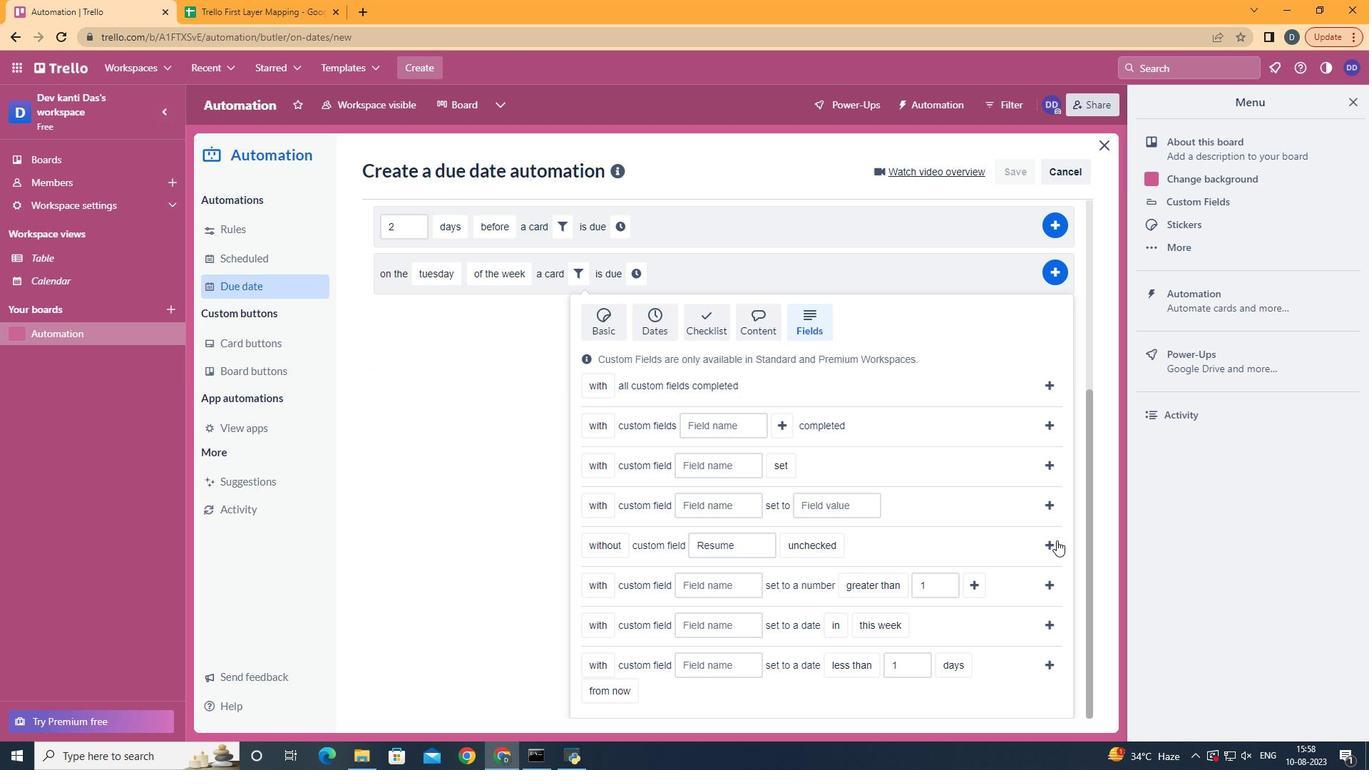 
Action: Mouse pressed left at (1067, 550)
Screenshot: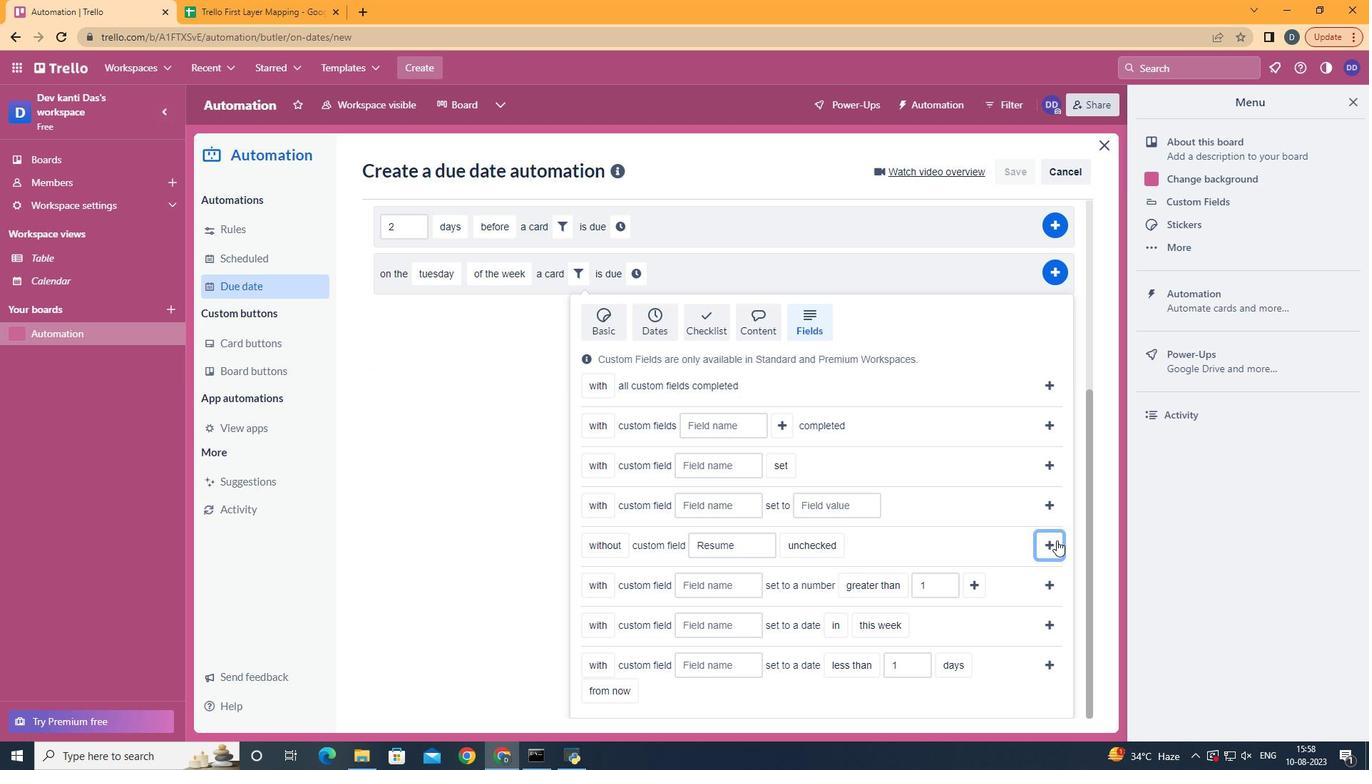 
Action: Mouse moved to (869, 588)
Screenshot: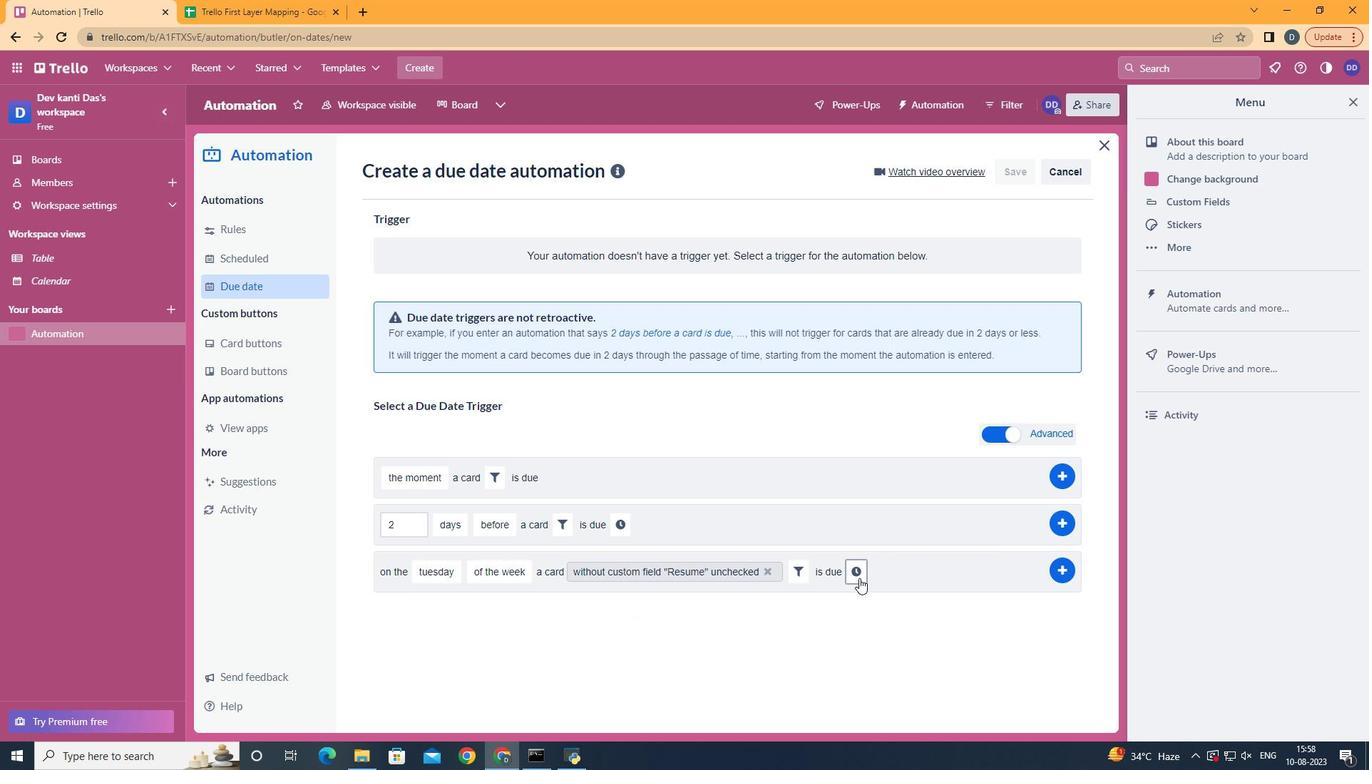 
Action: Mouse pressed left at (869, 588)
Screenshot: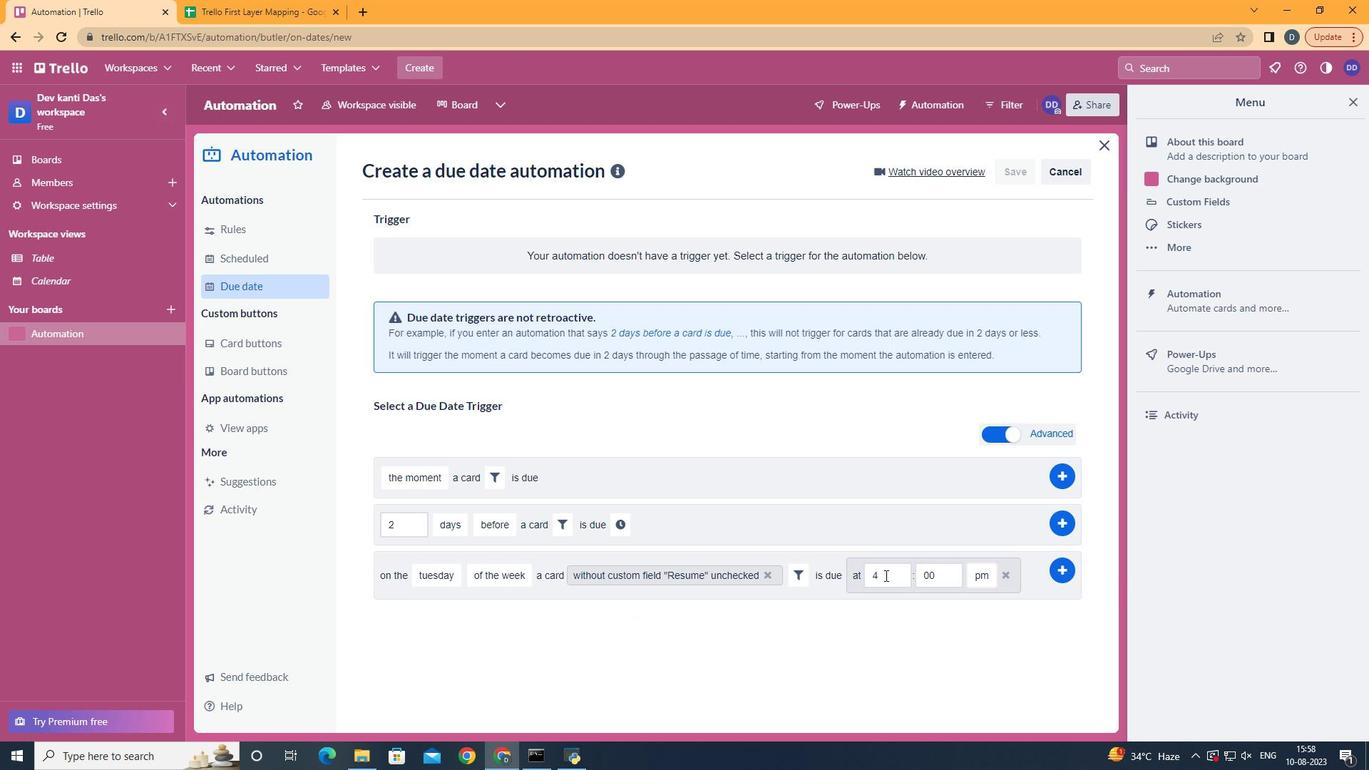 
Action: Mouse moved to (913, 582)
Screenshot: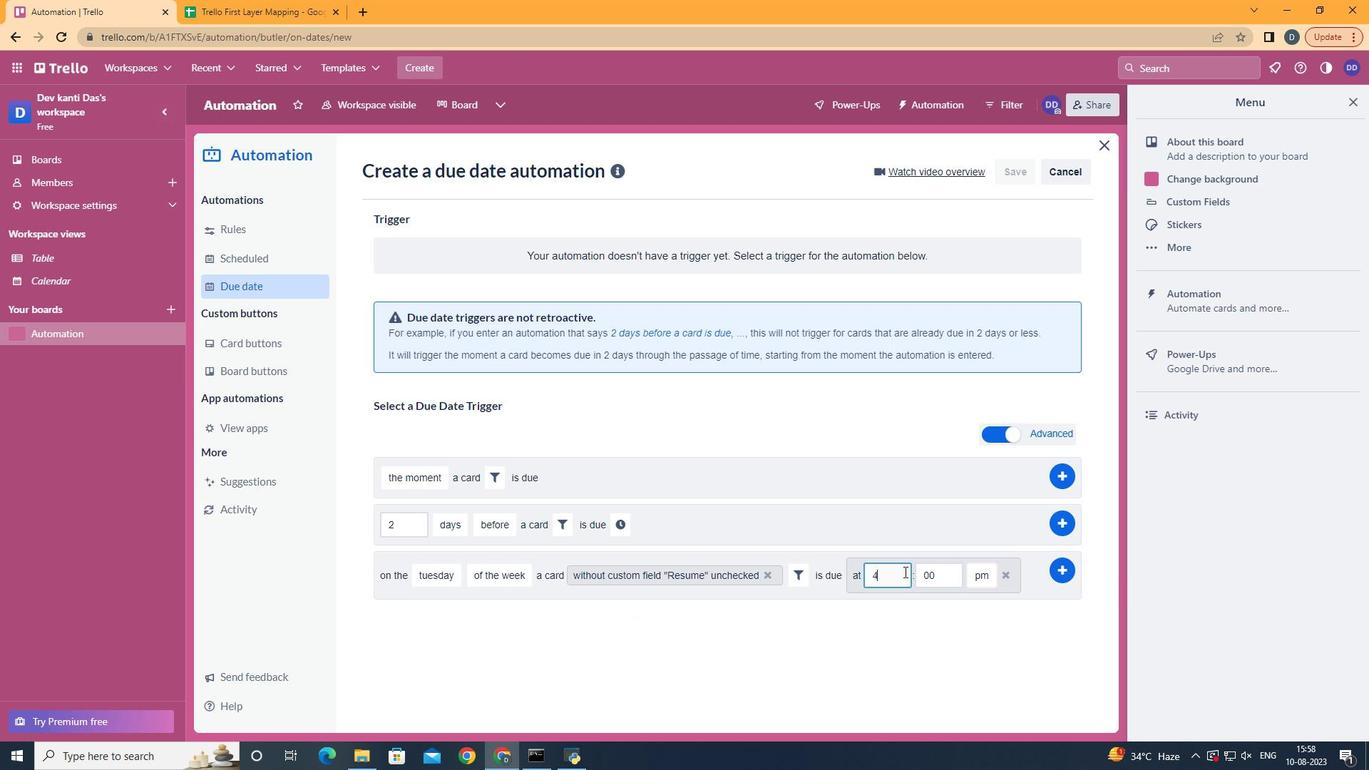
Action: Mouse pressed left at (913, 582)
Screenshot: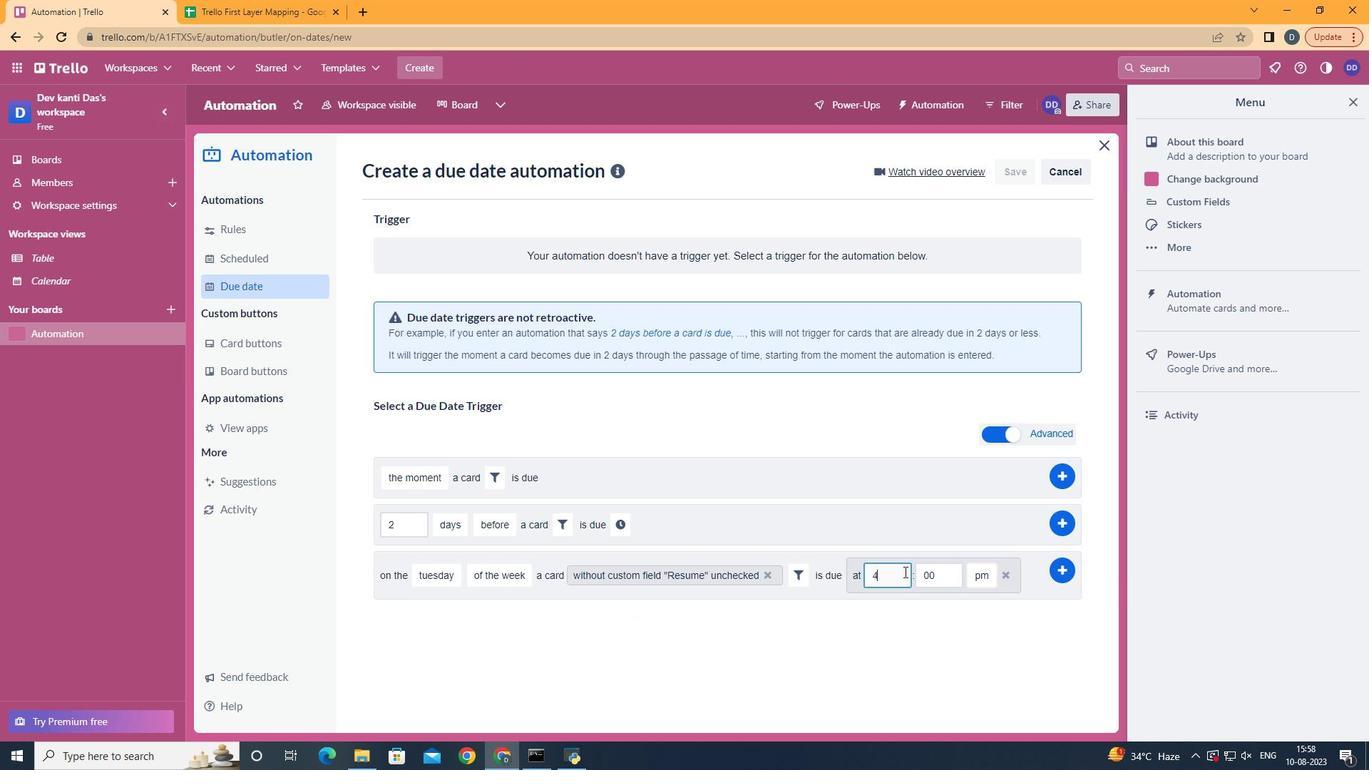 
Action: Mouse moved to (915, 582)
Screenshot: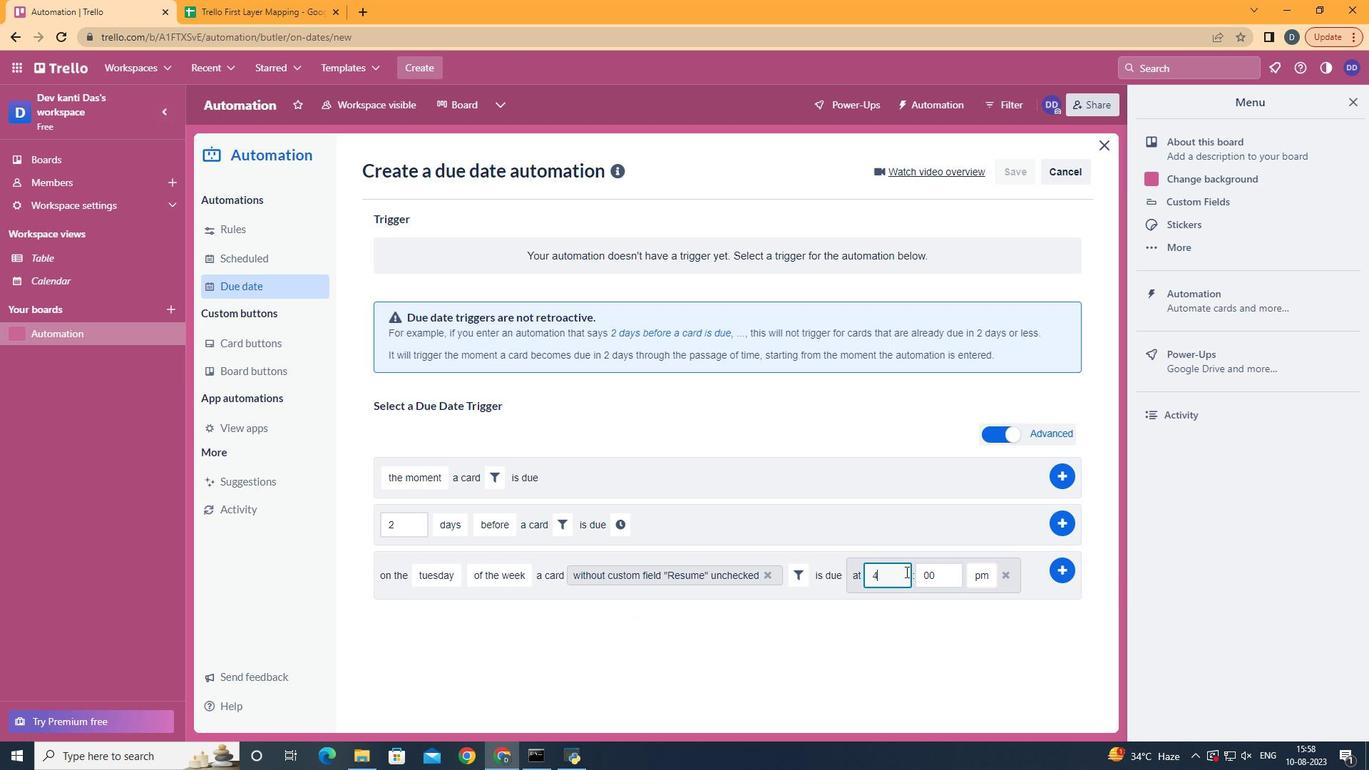 
Action: Key pressed <Key.backspace>11
Screenshot: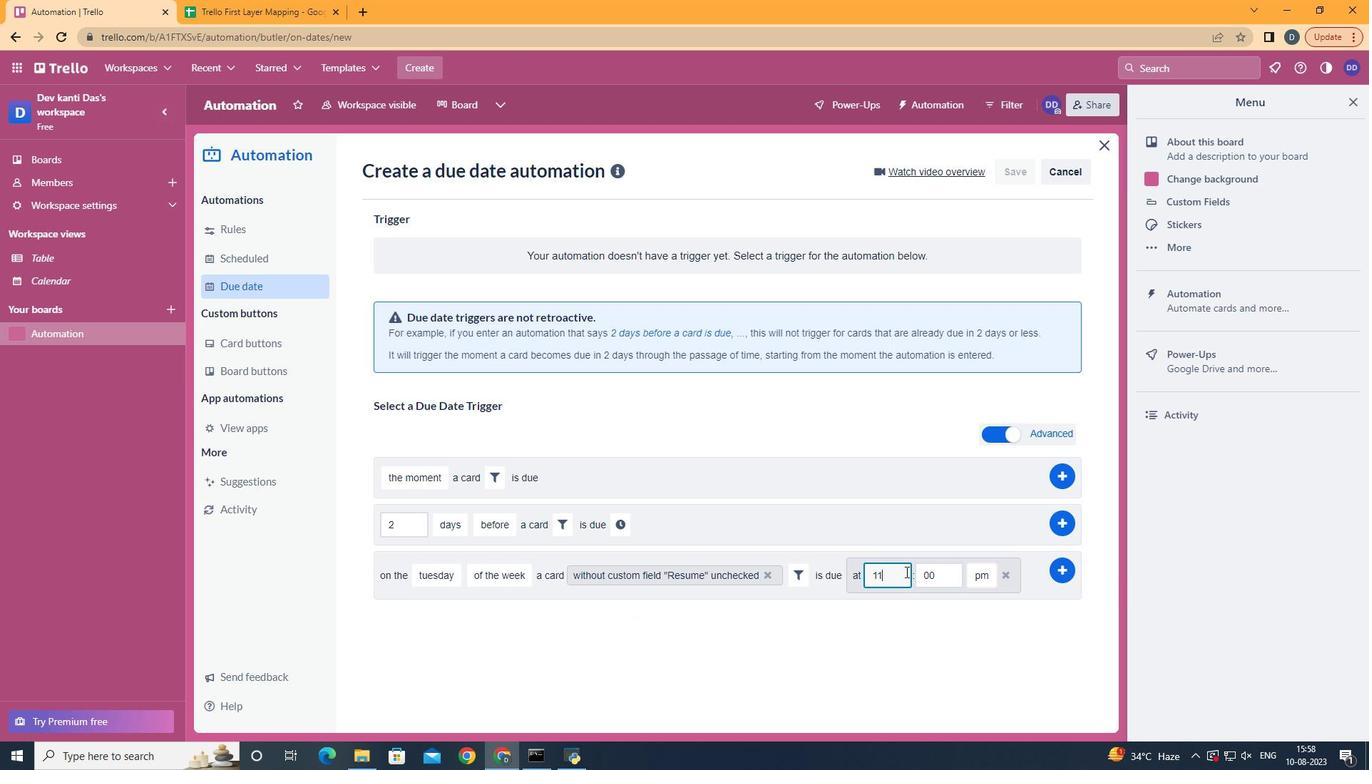 
Action: Mouse moved to (994, 609)
Screenshot: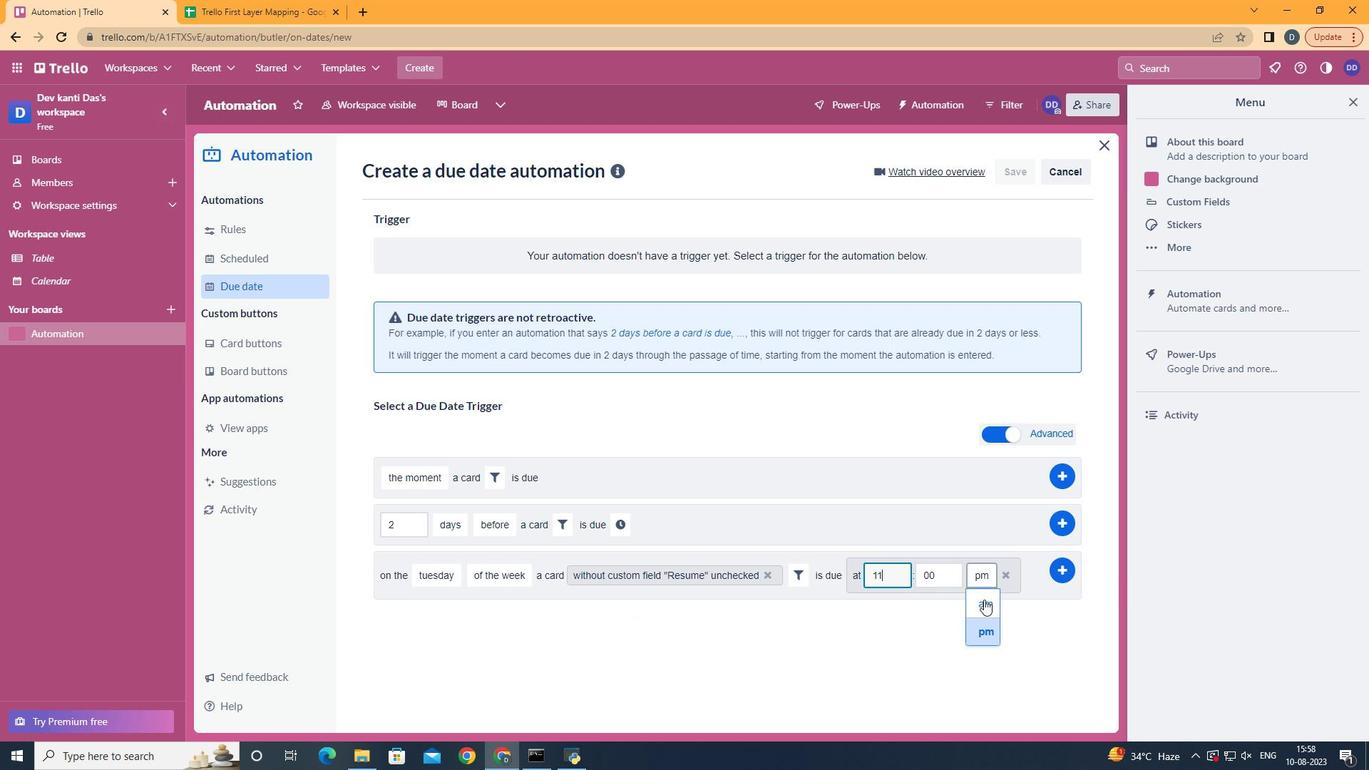 
Action: Mouse pressed left at (994, 609)
Screenshot: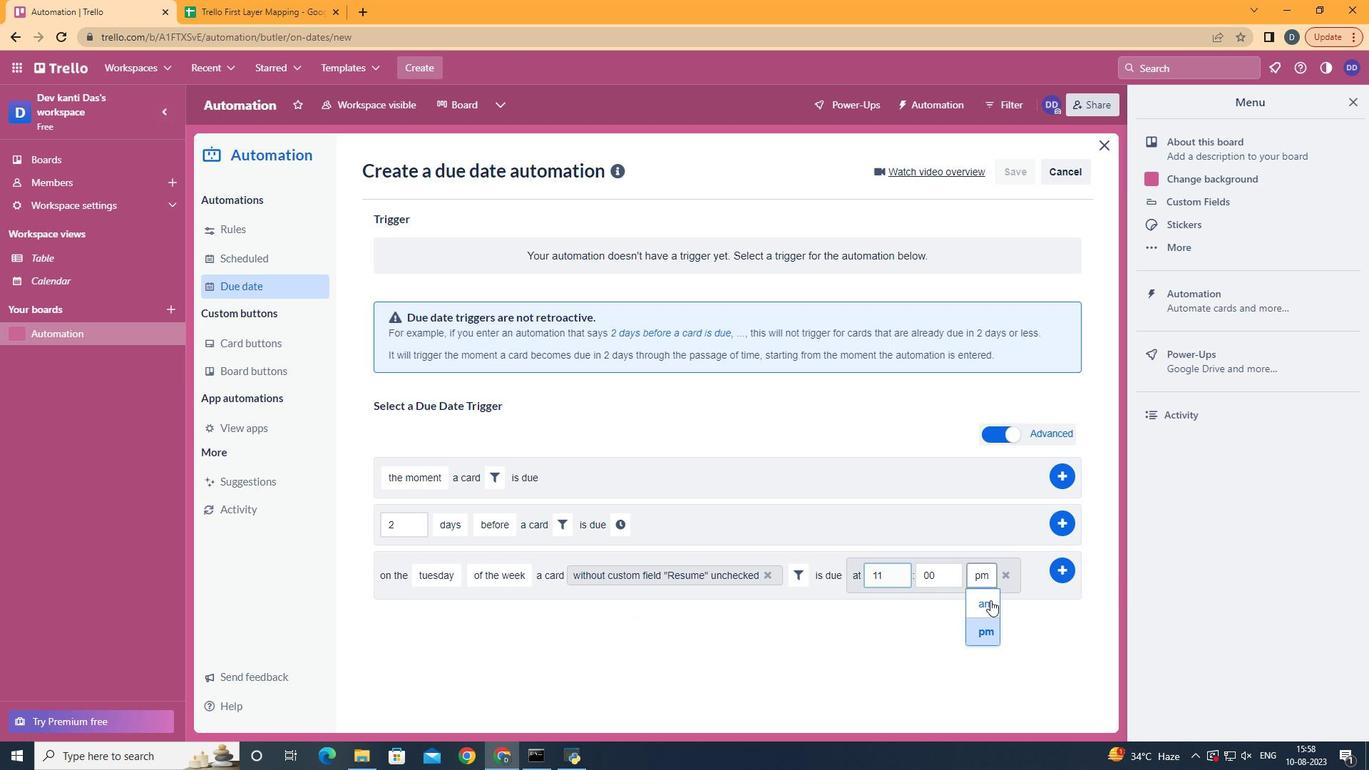 
Action: Mouse moved to (1079, 583)
Screenshot: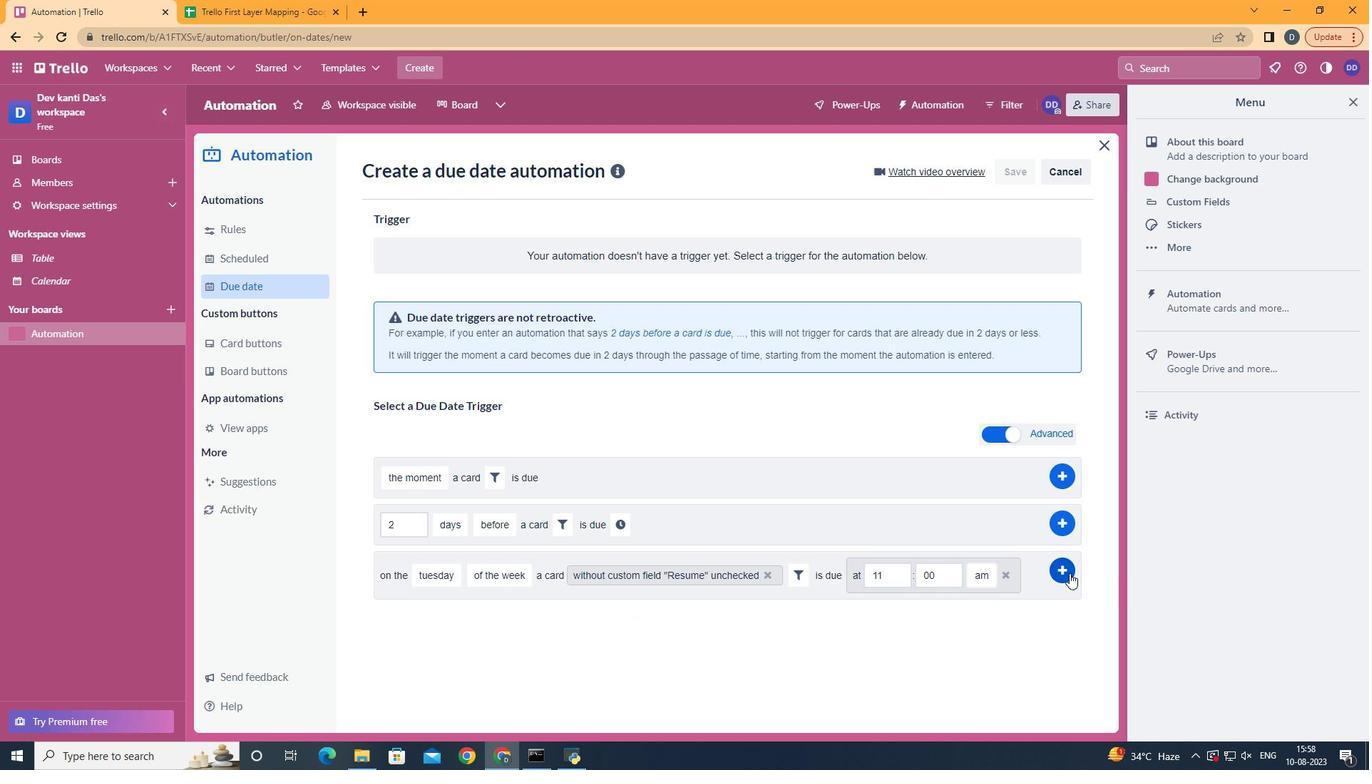 
Action: Mouse pressed left at (1079, 583)
Screenshot: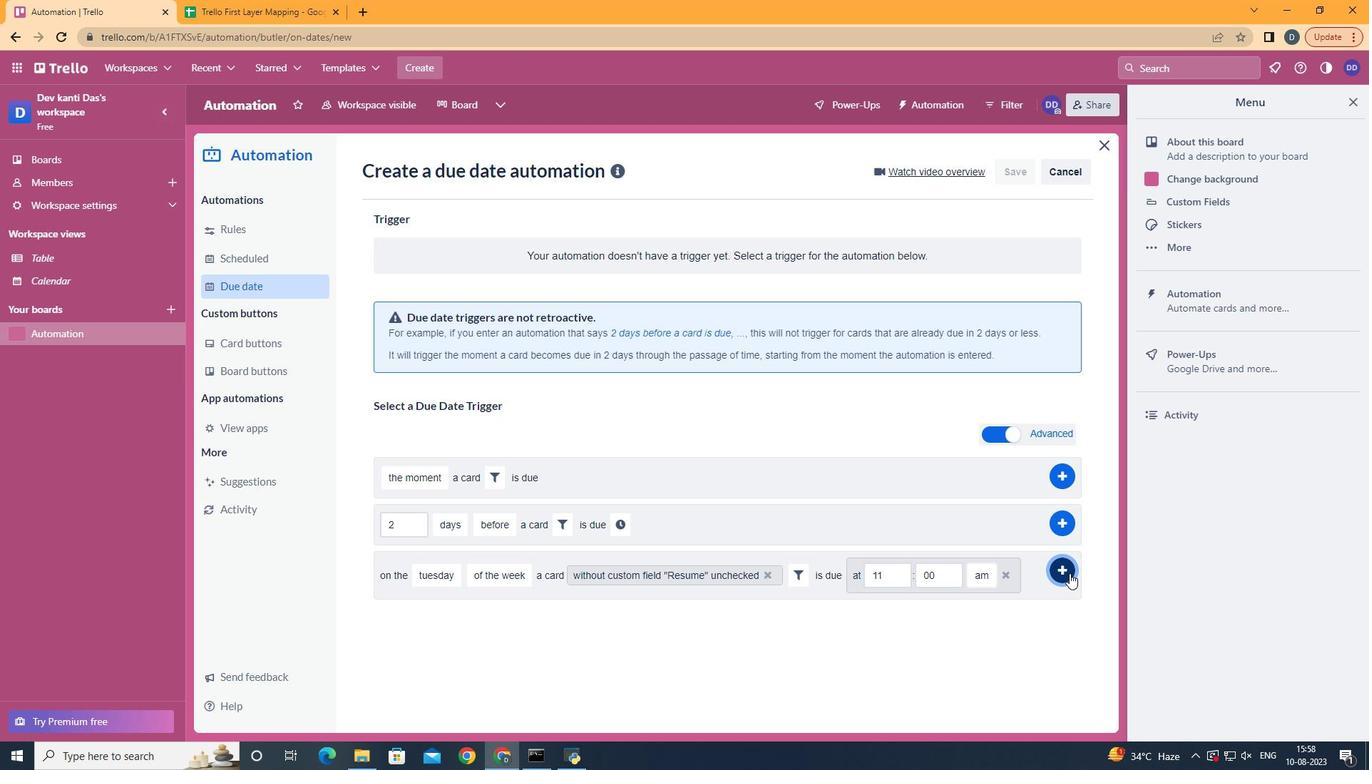 
